 Task: Create a due date automation trigger when advanced on, 2 working days after a card is due add dates due in more than 1 working days at 11:00 AM.
Action: Mouse moved to (1114, 344)
Screenshot: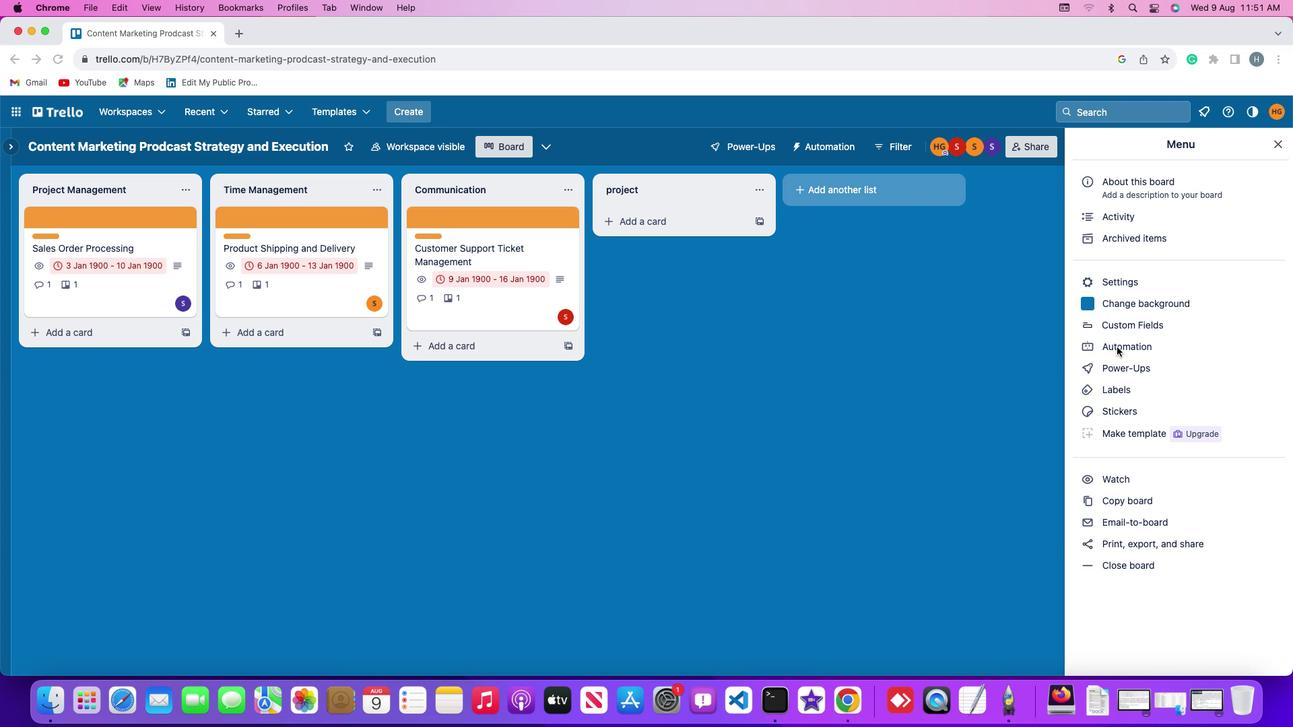 
Action: Mouse pressed left at (1114, 344)
Screenshot: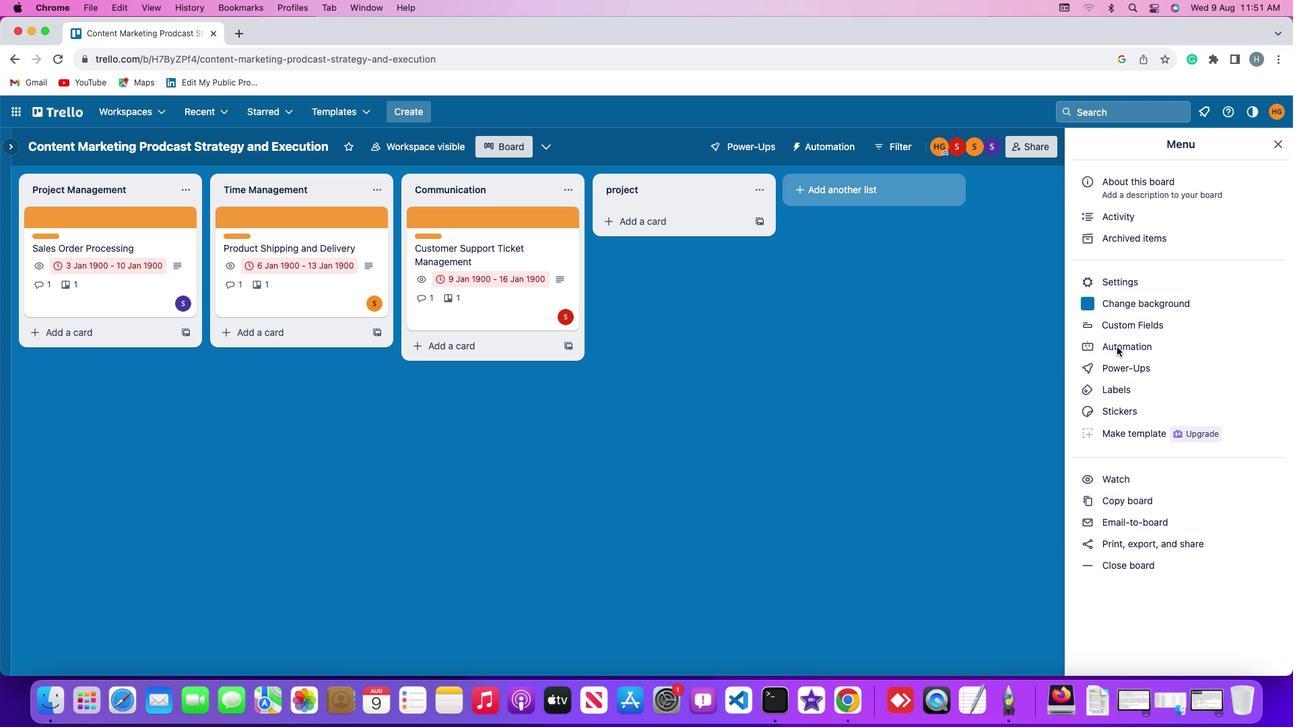 
Action: Mouse moved to (1114, 343)
Screenshot: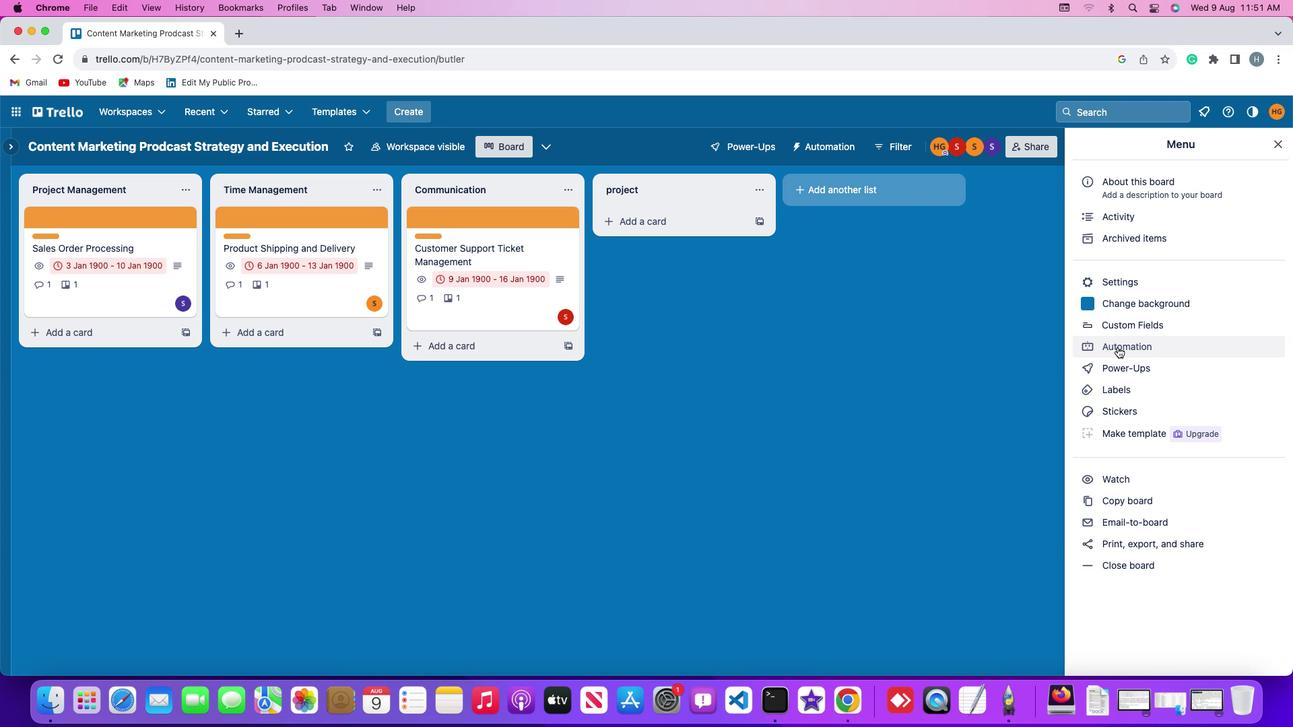 
Action: Mouse pressed left at (1114, 343)
Screenshot: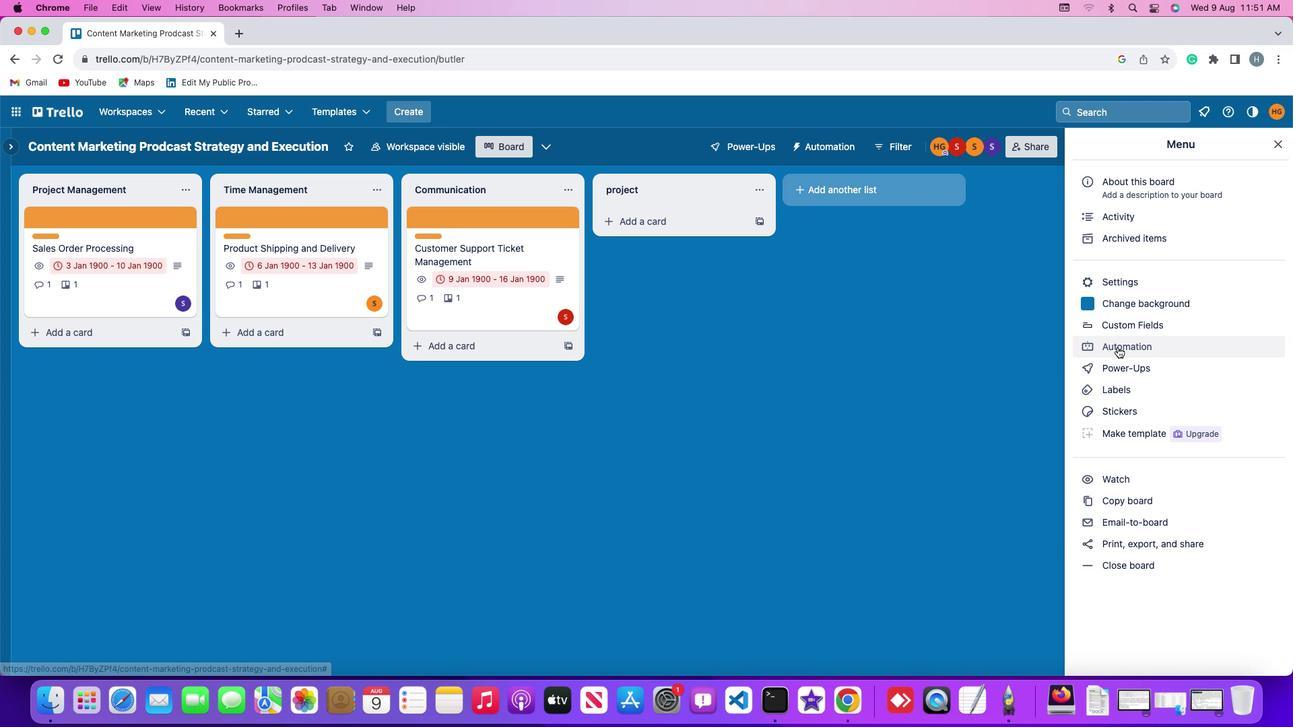 
Action: Mouse moved to (79, 316)
Screenshot: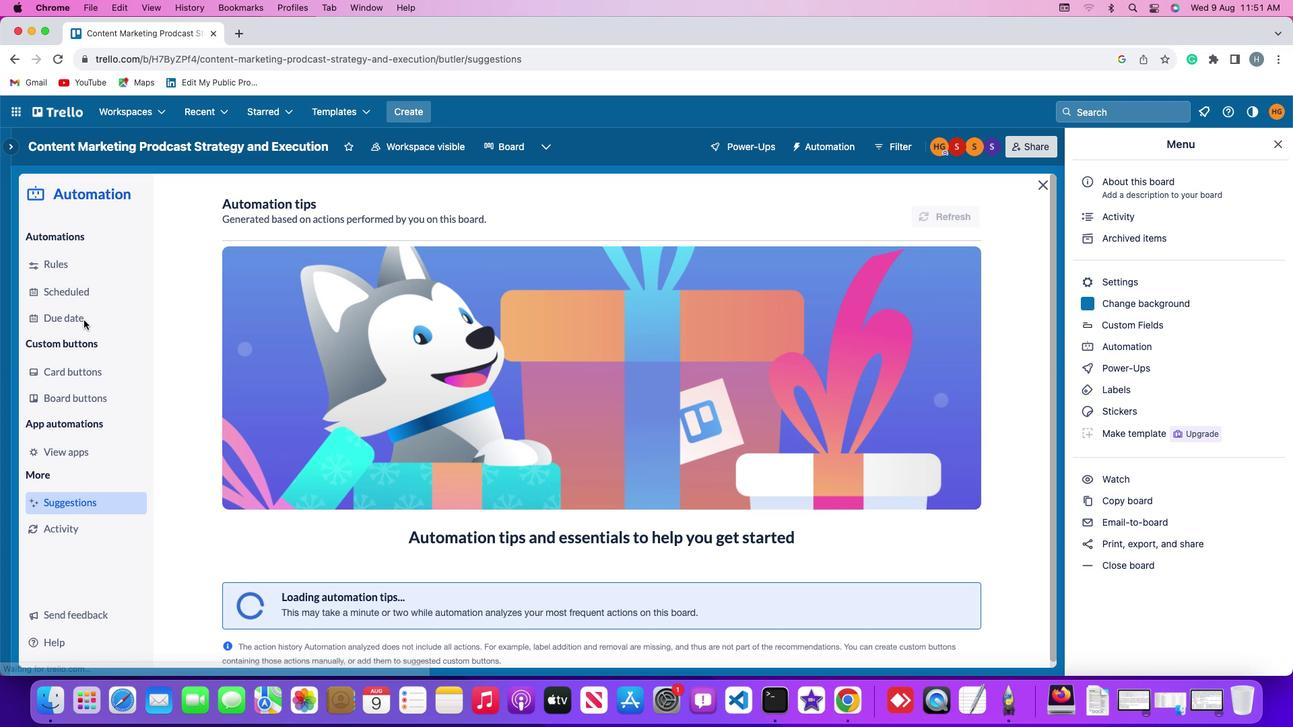 
Action: Mouse pressed left at (79, 316)
Screenshot: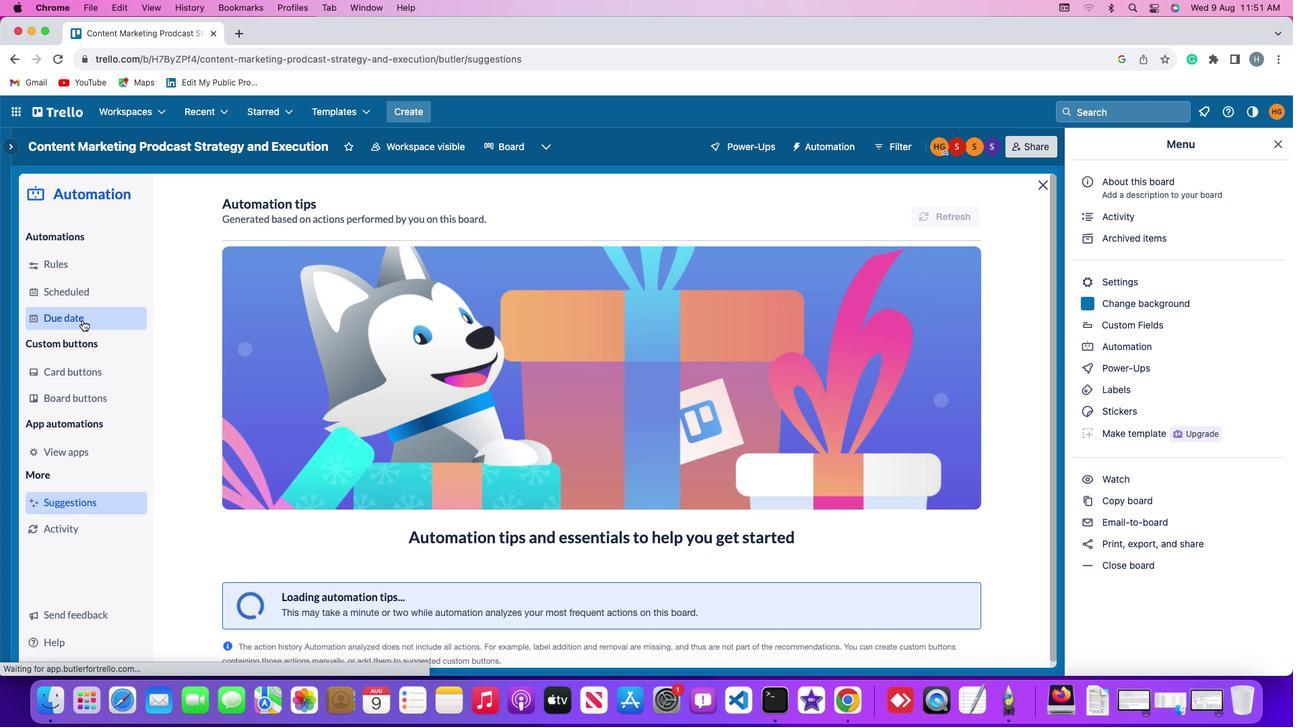 
Action: Mouse moved to (881, 206)
Screenshot: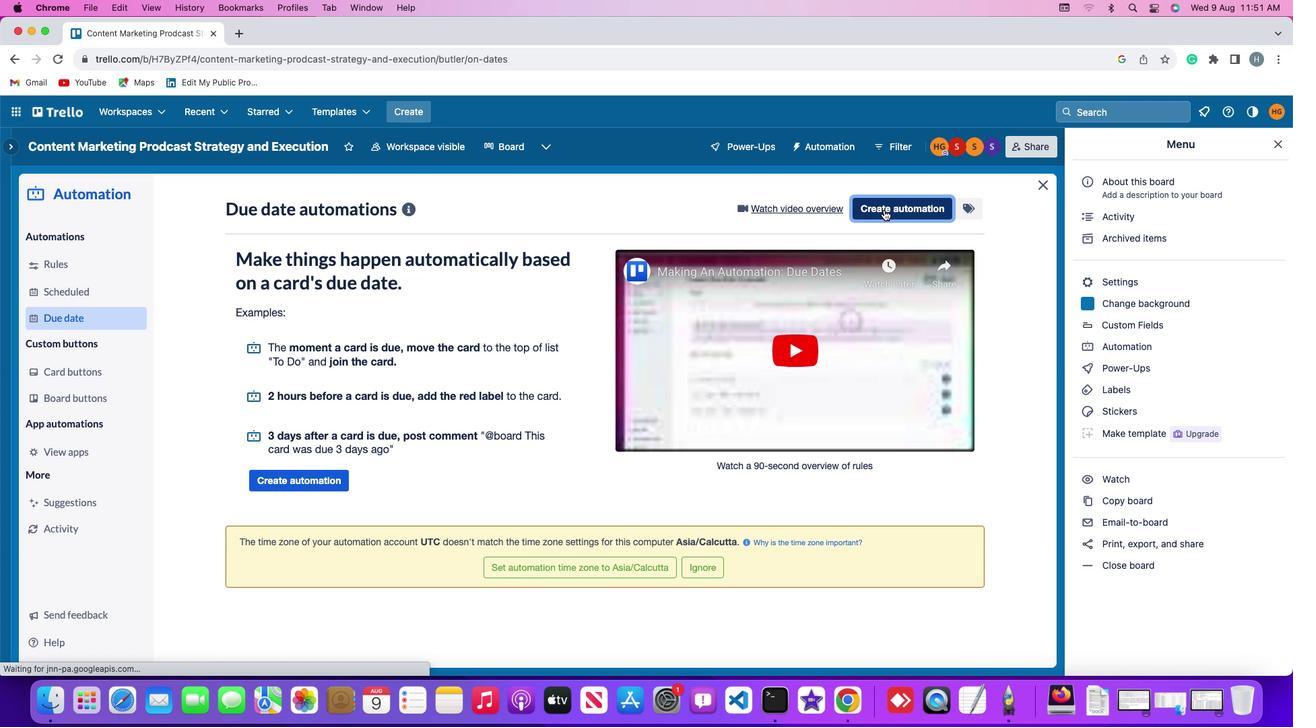 
Action: Mouse pressed left at (881, 206)
Screenshot: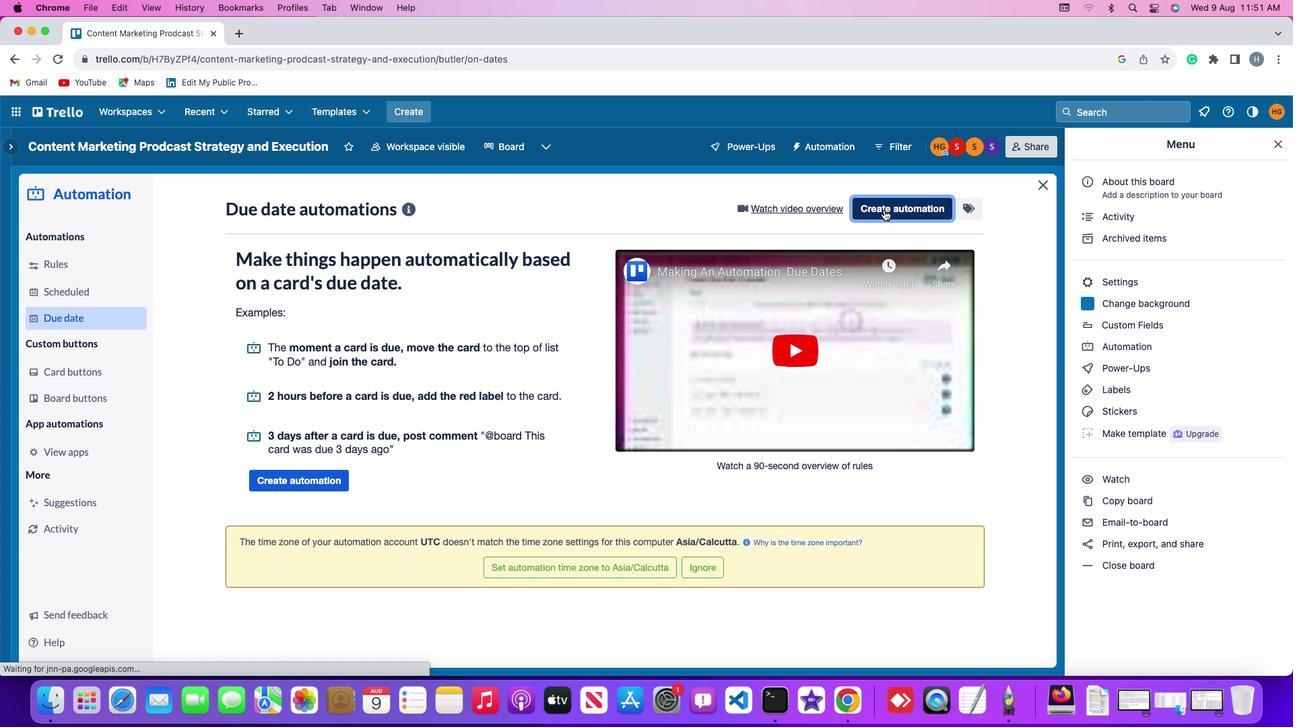 
Action: Mouse moved to (303, 333)
Screenshot: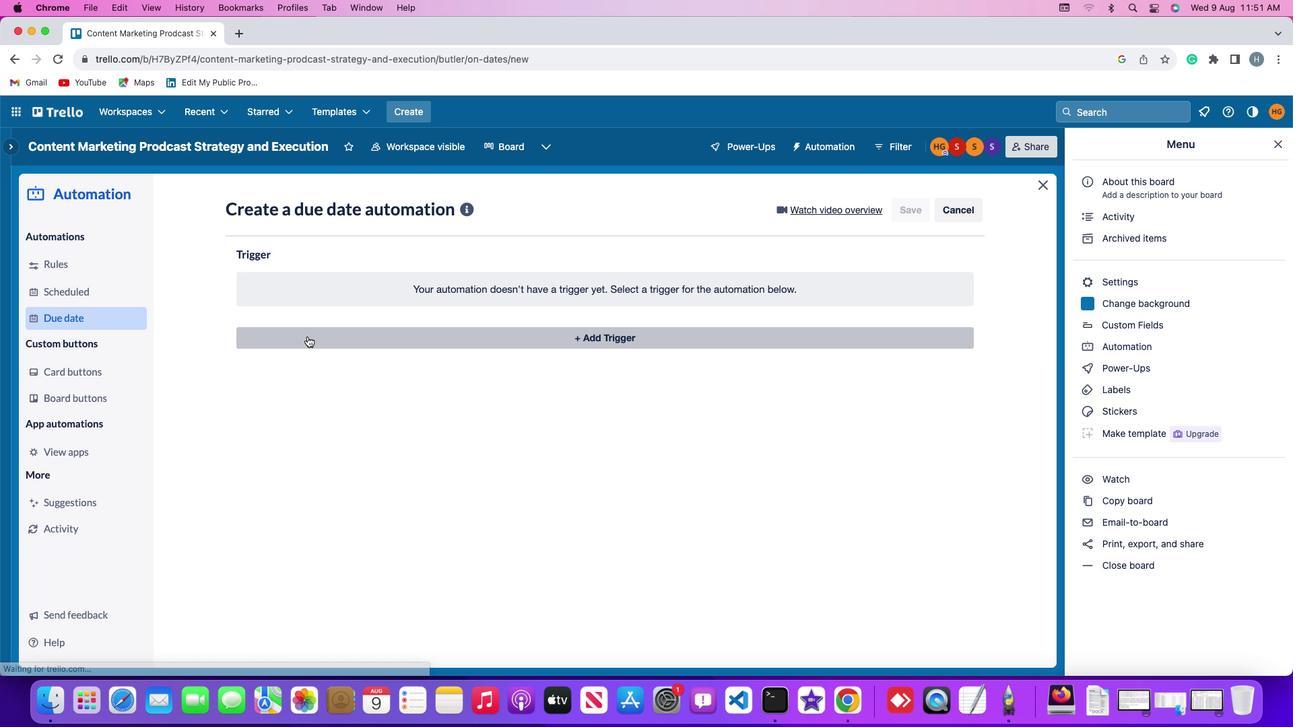 
Action: Mouse pressed left at (303, 333)
Screenshot: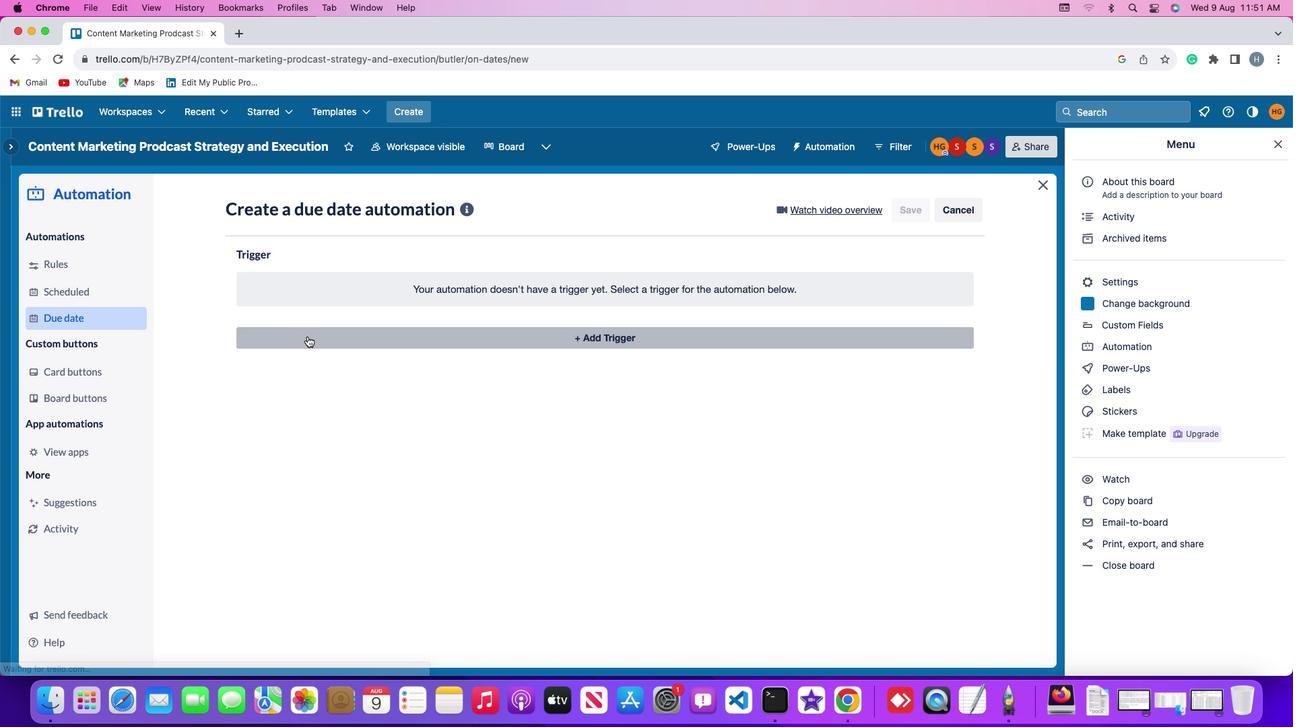 
Action: Mouse moved to (262, 530)
Screenshot: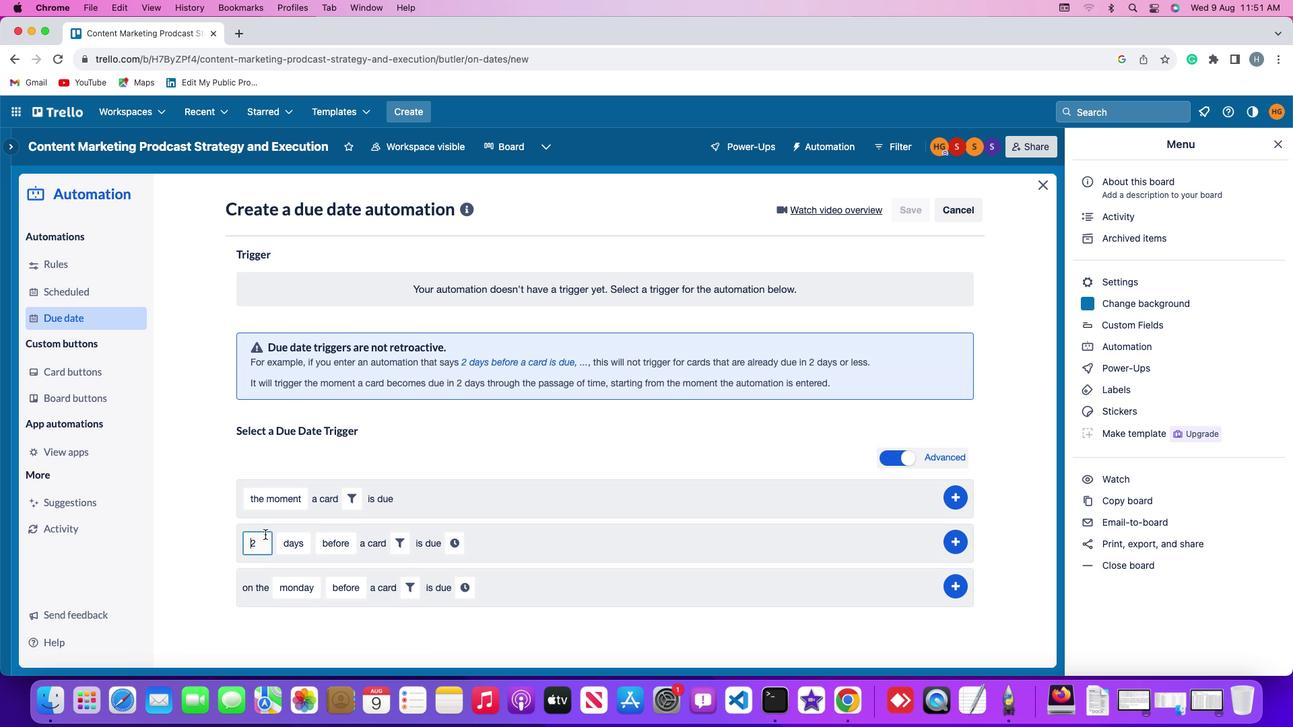 
Action: Mouse pressed left at (262, 530)
Screenshot: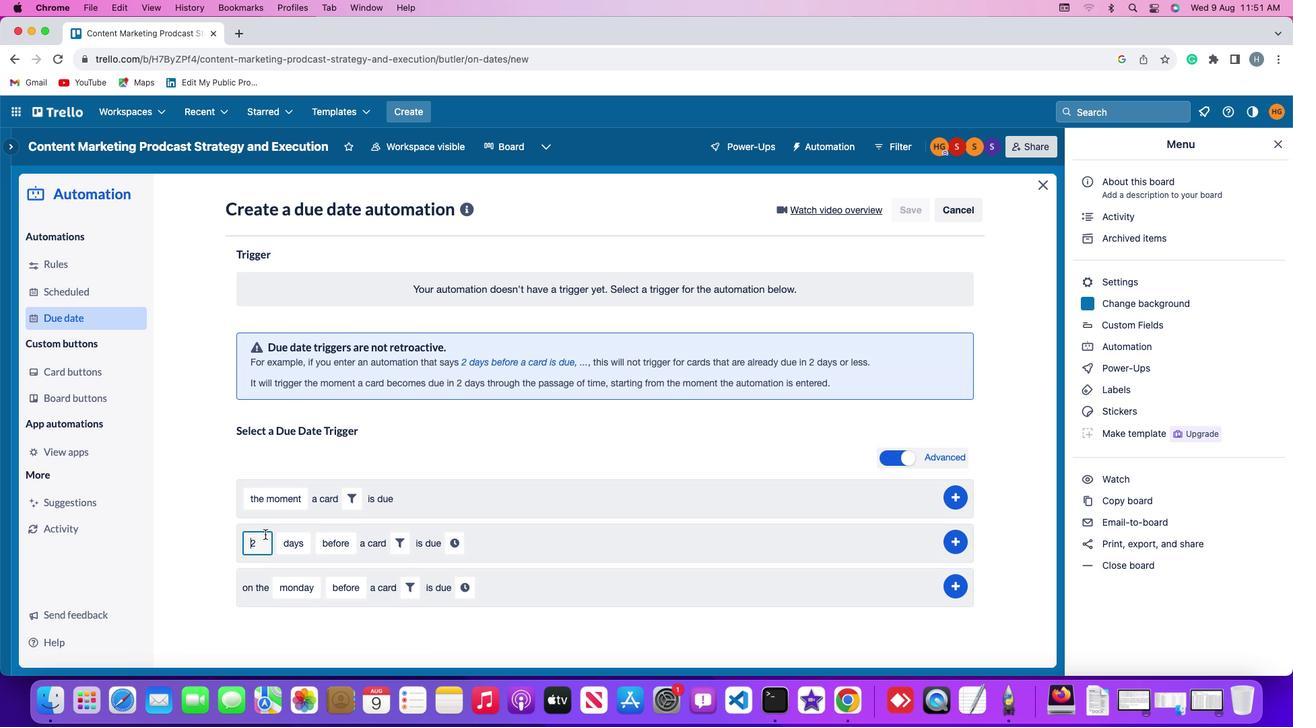 
Action: Key pressed Key.right
Screenshot: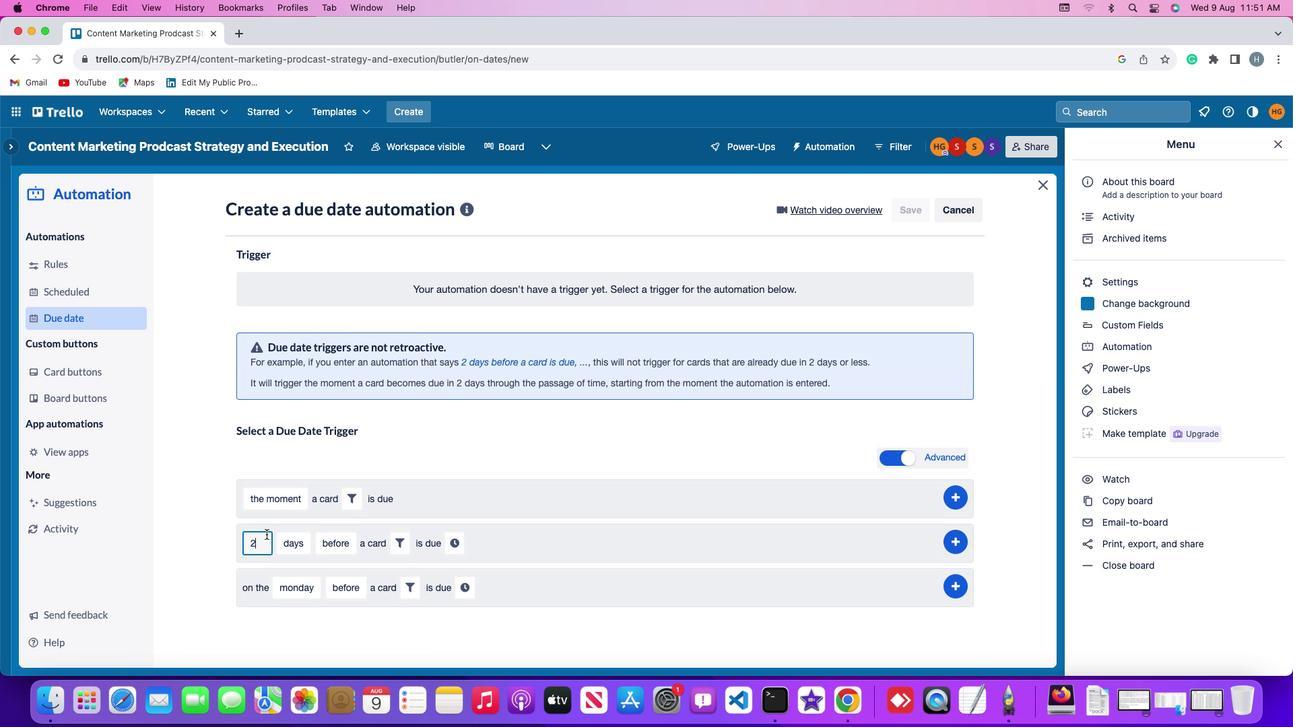 
Action: Mouse moved to (262, 531)
Screenshot: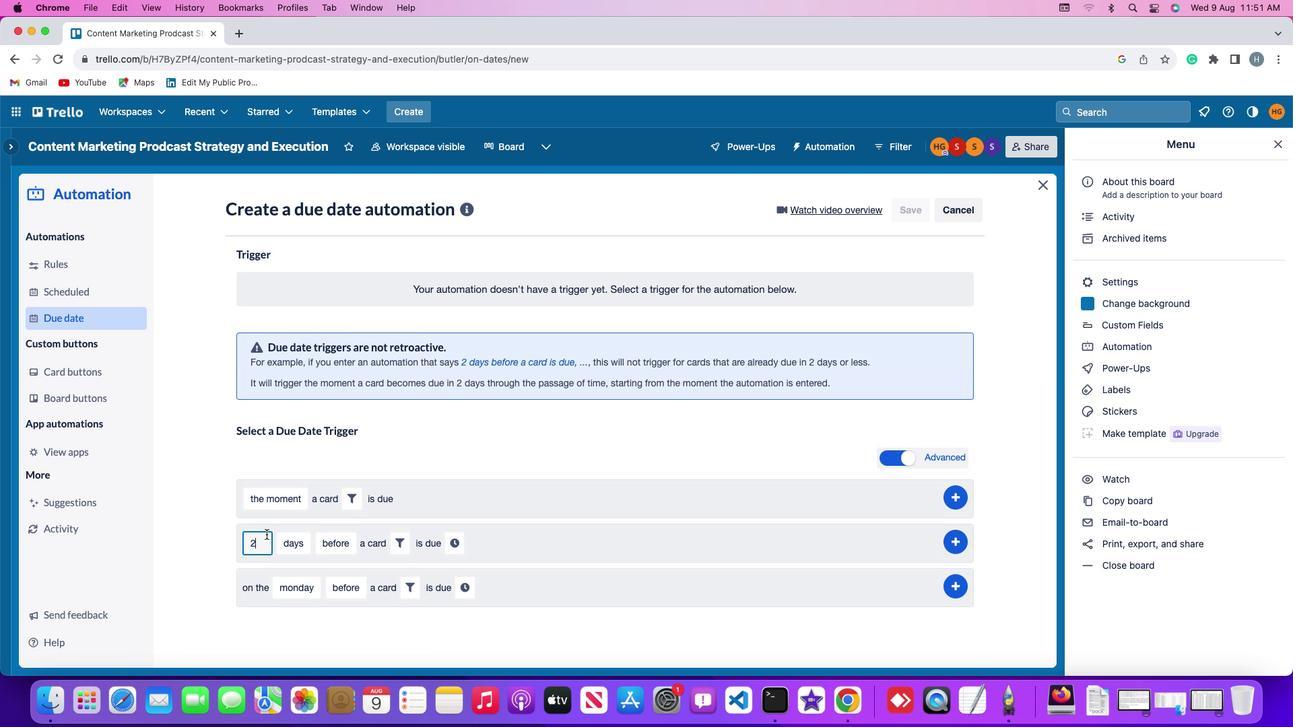 
Action: Key pressed Key.backspace'2'
Screenshot: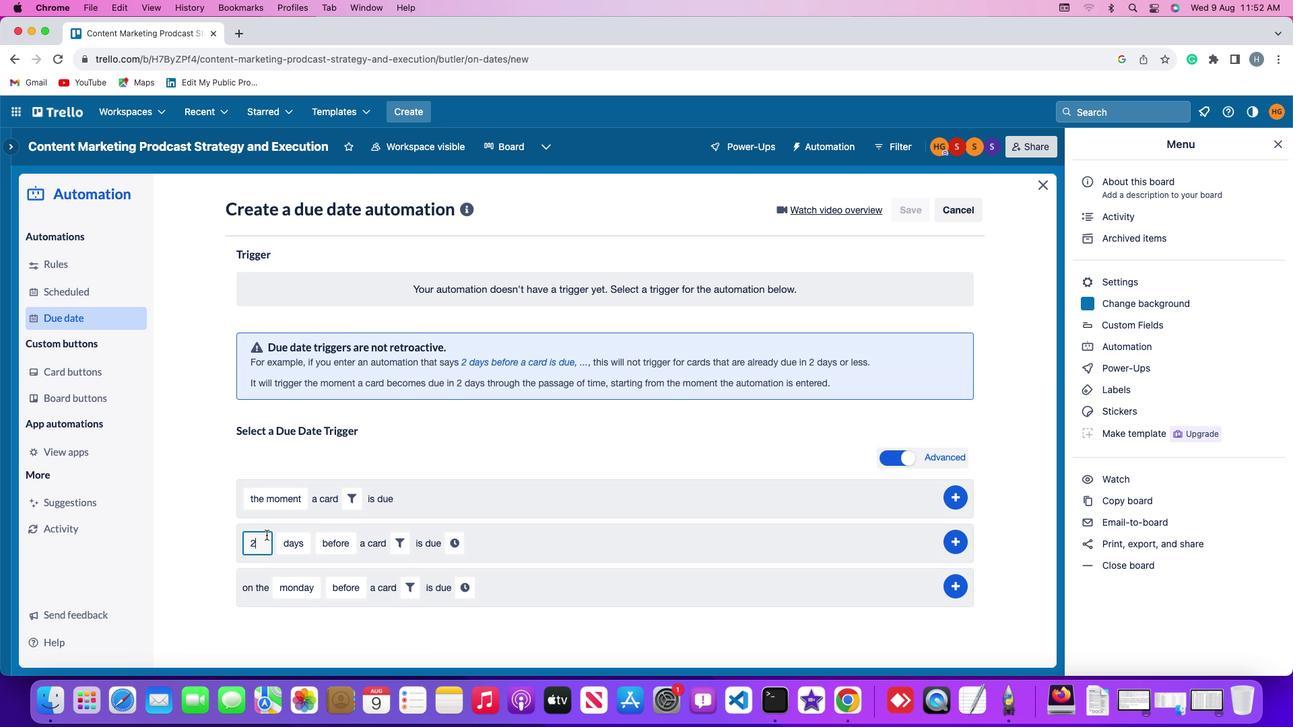 
Action: Mouse moved to (297, 540)
Screenshot: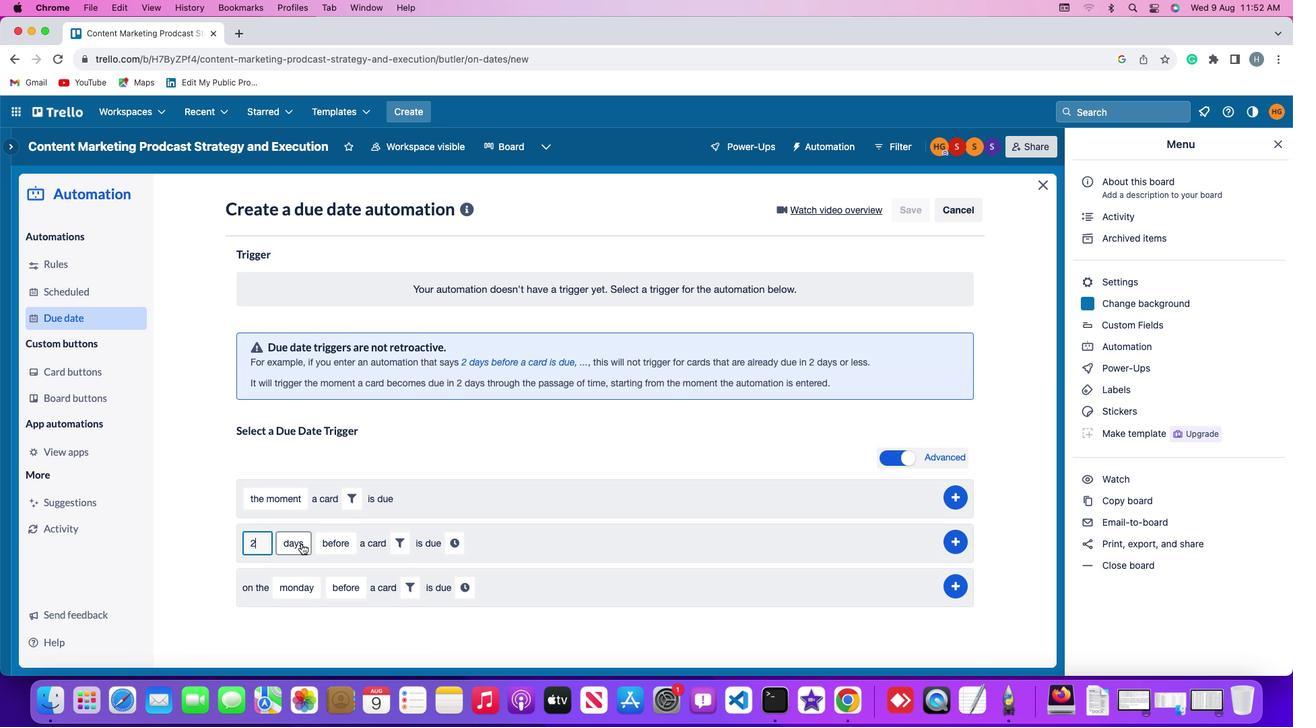 
Action: Mouse pressed left at (297, 540)
Screenshot: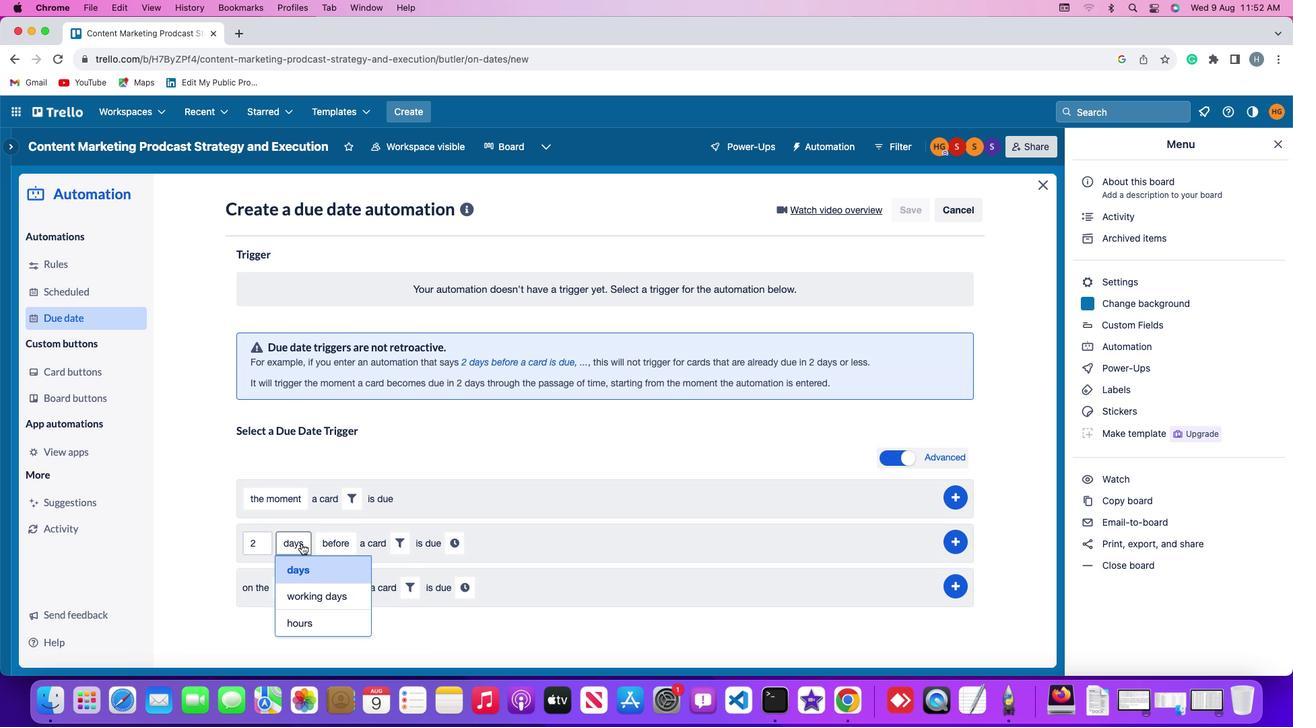 
Action: Mouse moved to (303, 593)
Screenshot: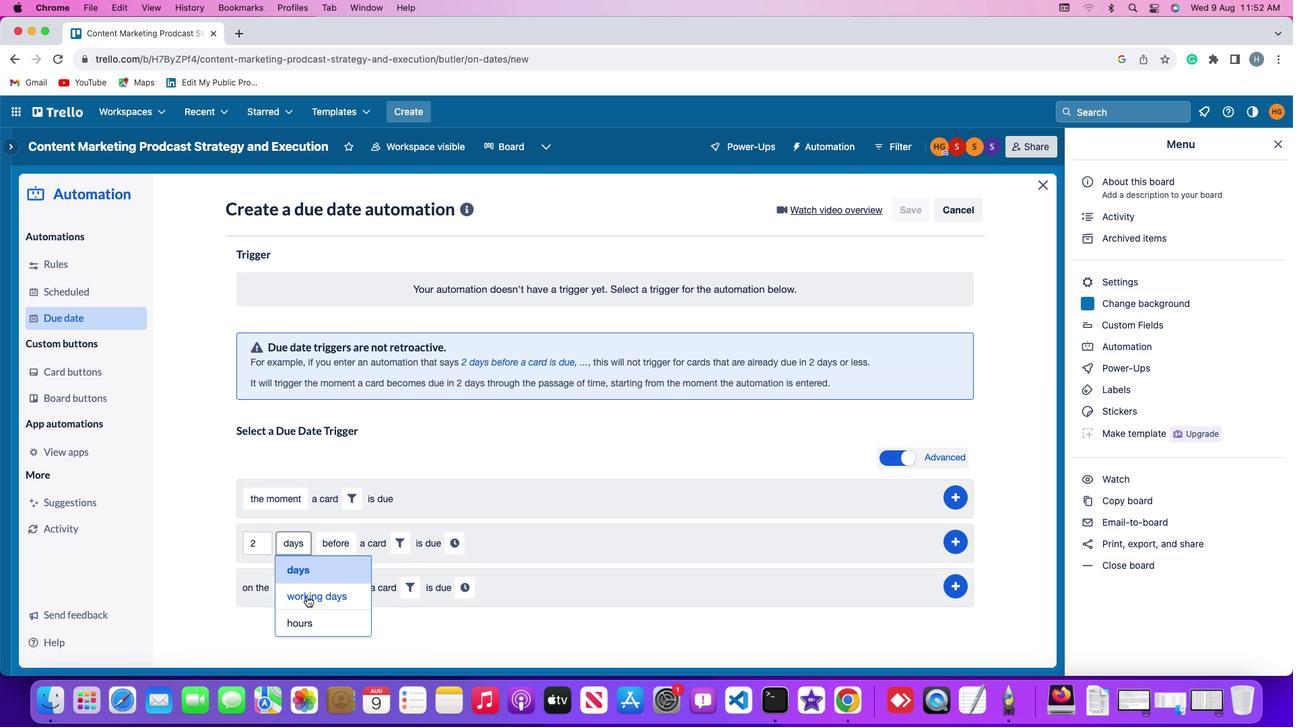
Action: Mouse pressed left at (303, 593)
Screenshot: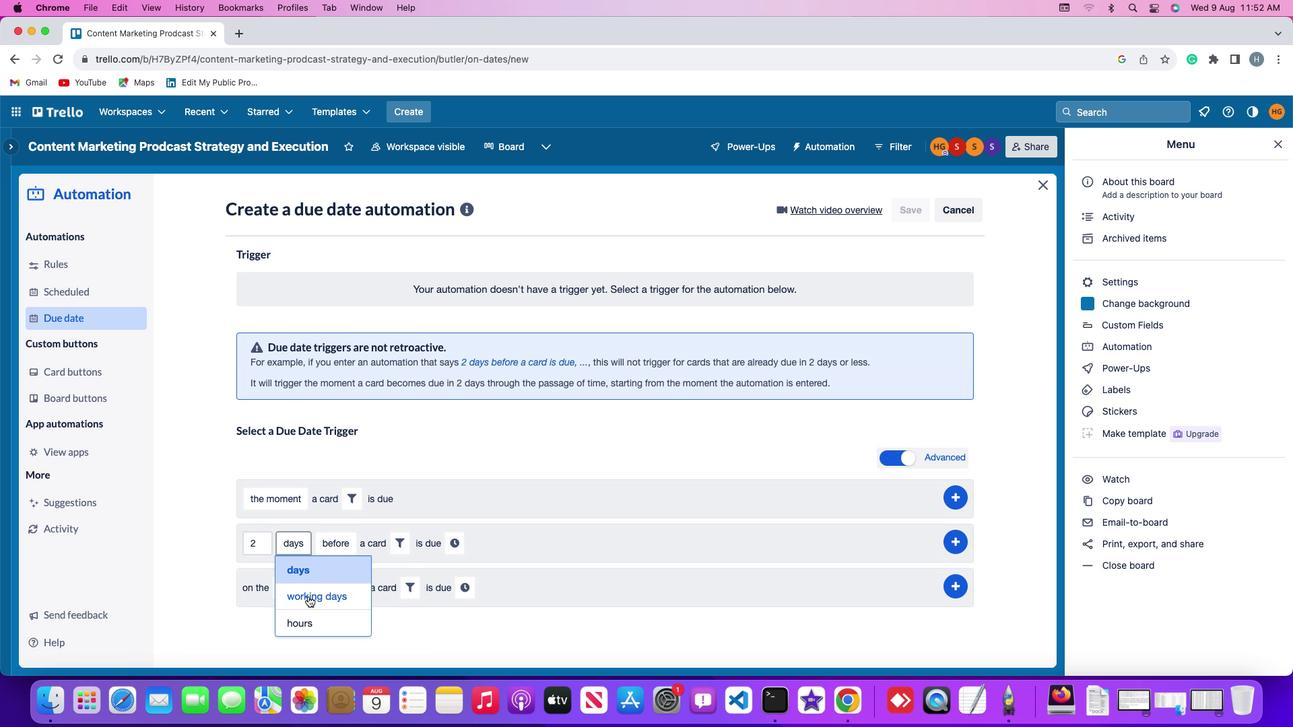 
Action: Mouse moved to (370, 539)
Screenshot: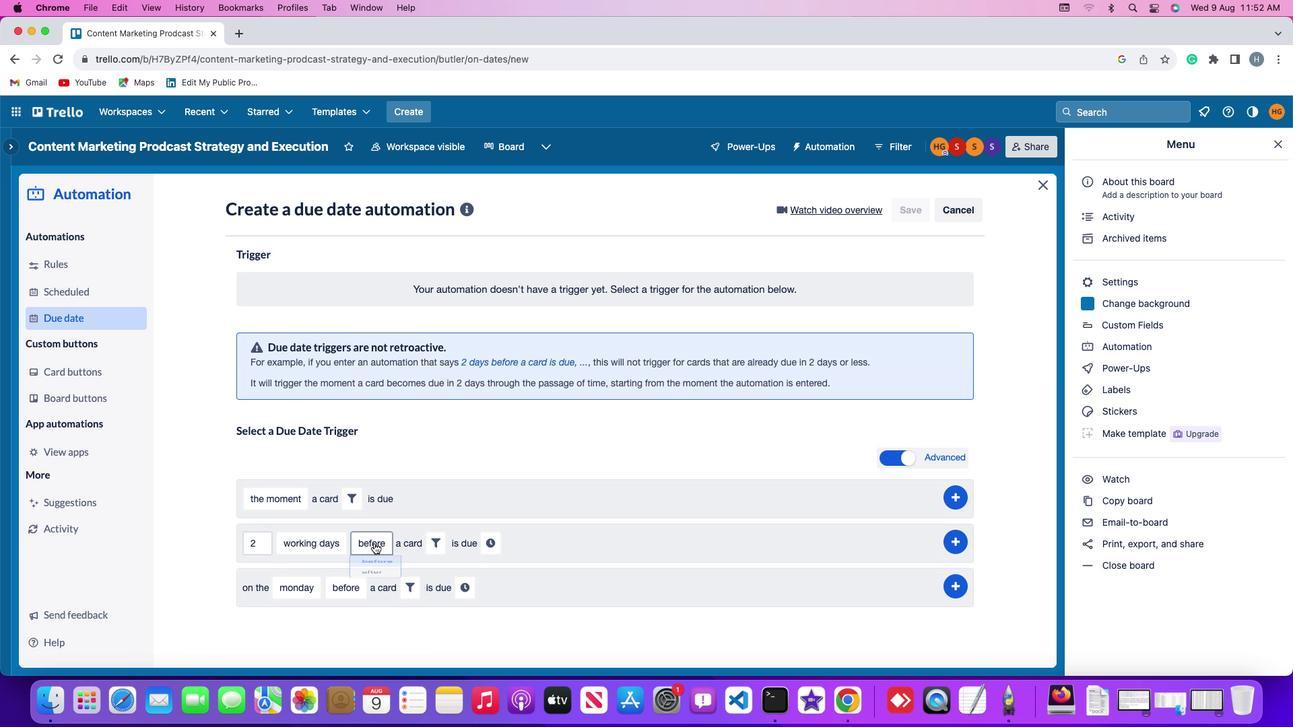 
Action: Mouse pressed left at (370, 539)
Screenshot: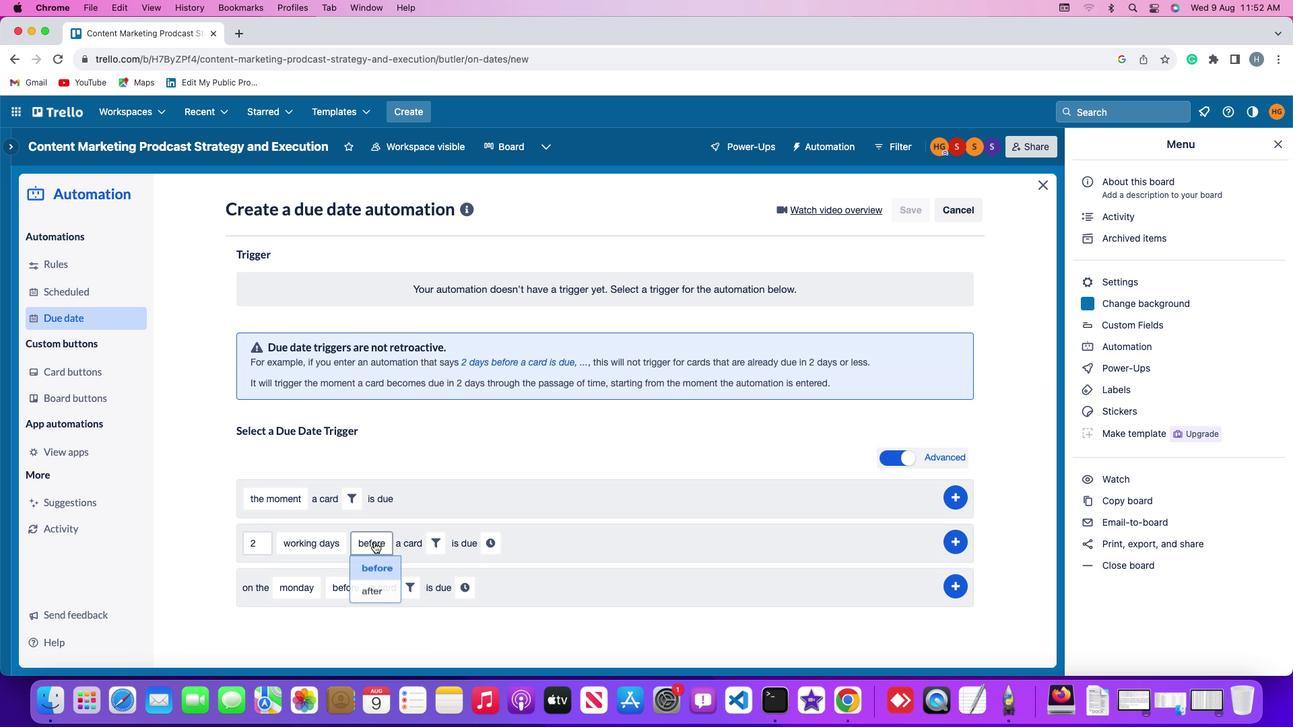 
Action: Mouse moved to (369, 593)
Screenshot: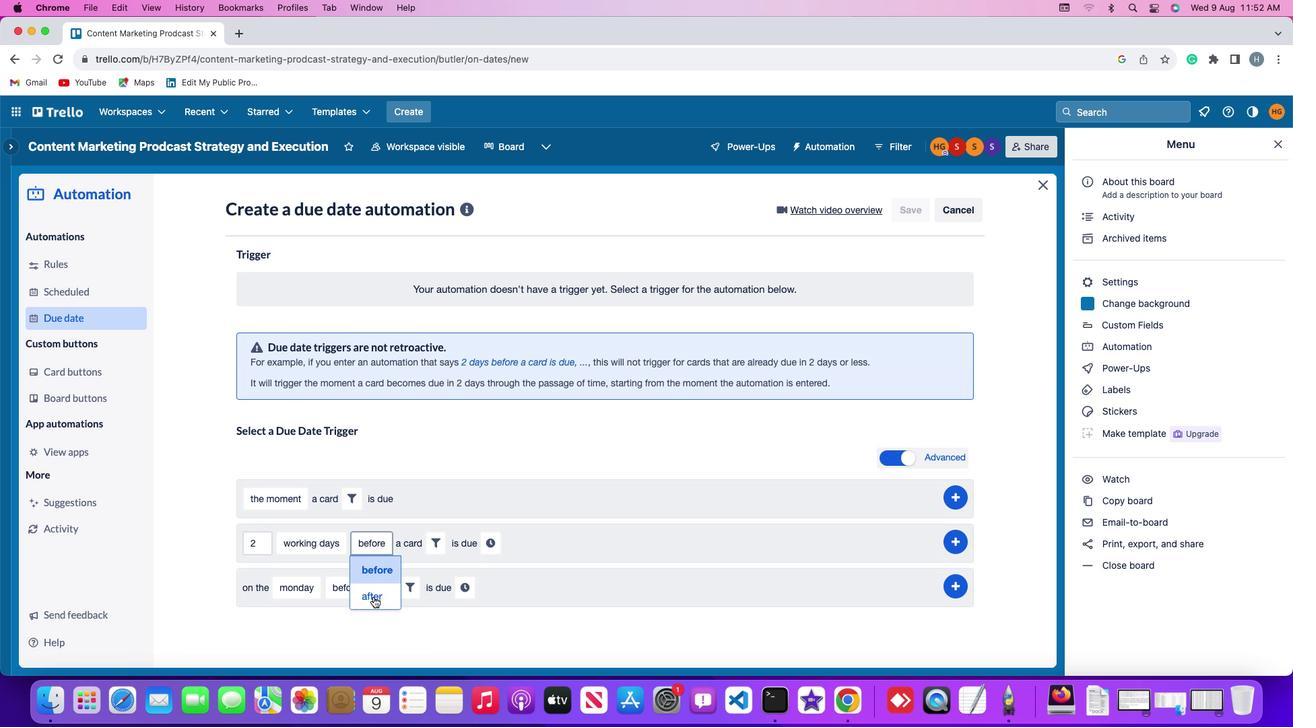 
Action: Mouse pressed left at (369, 593)
Screenshot: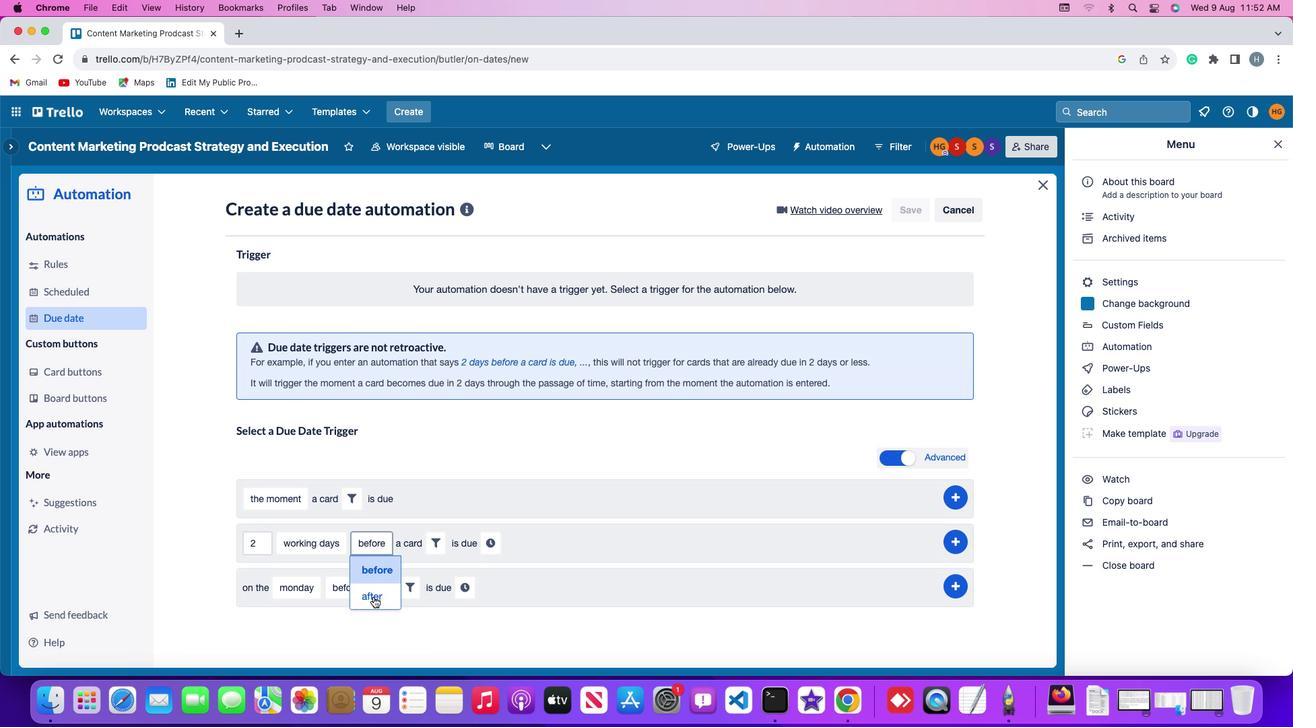 
Action: Mouse moved to (424, 540)
Screenshot: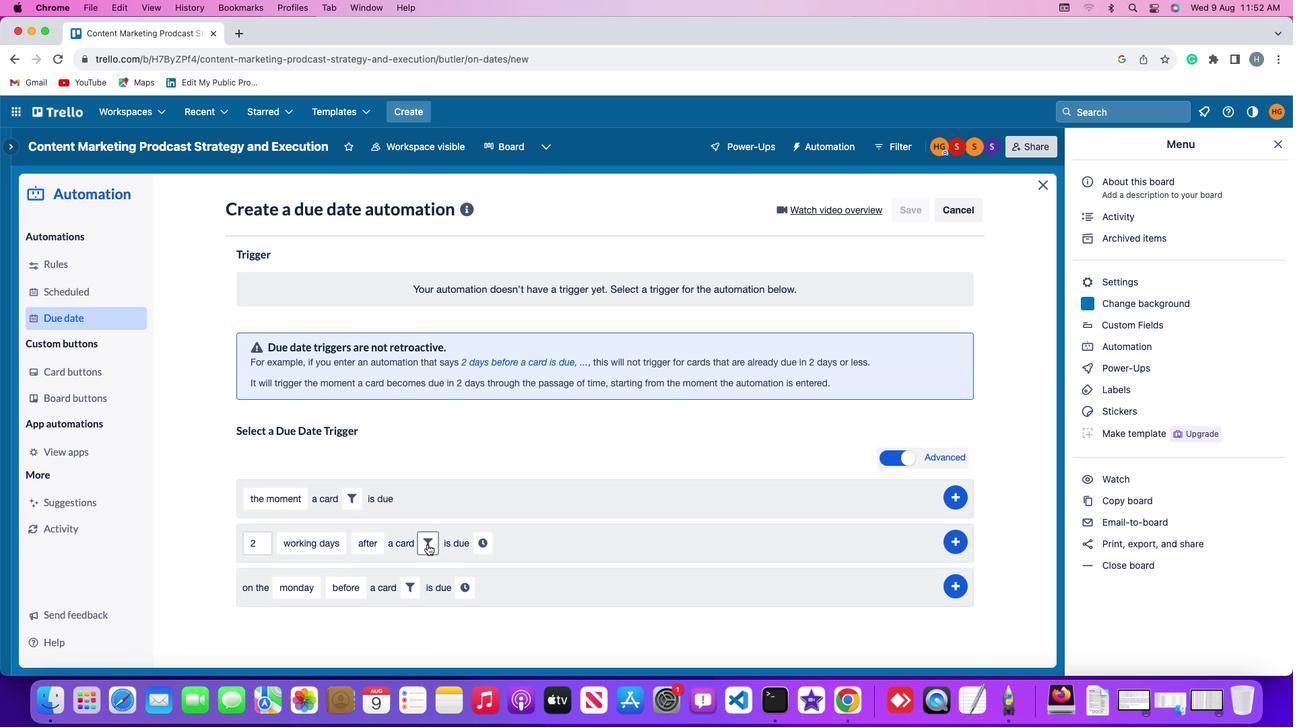 
Action: Mouse pressed left at (424, 540)
Screenshot: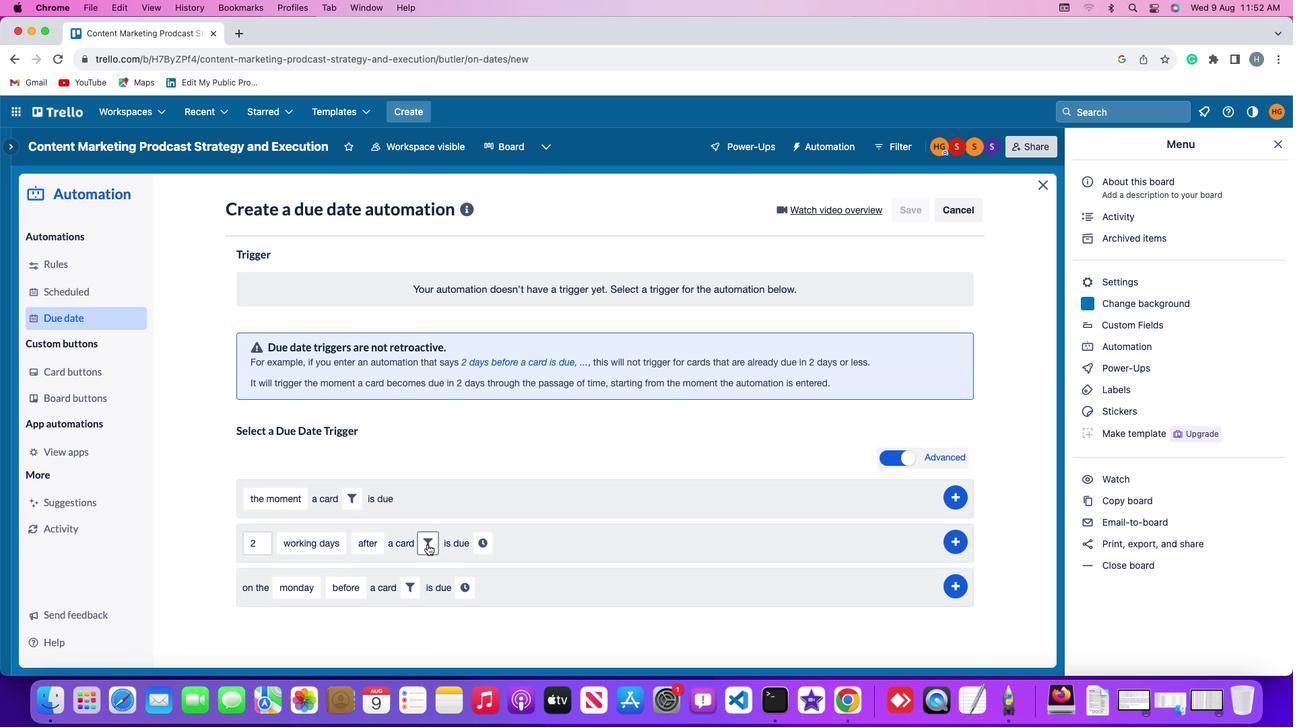 
Action: Mouse moved to (491, 580)
Screenshot: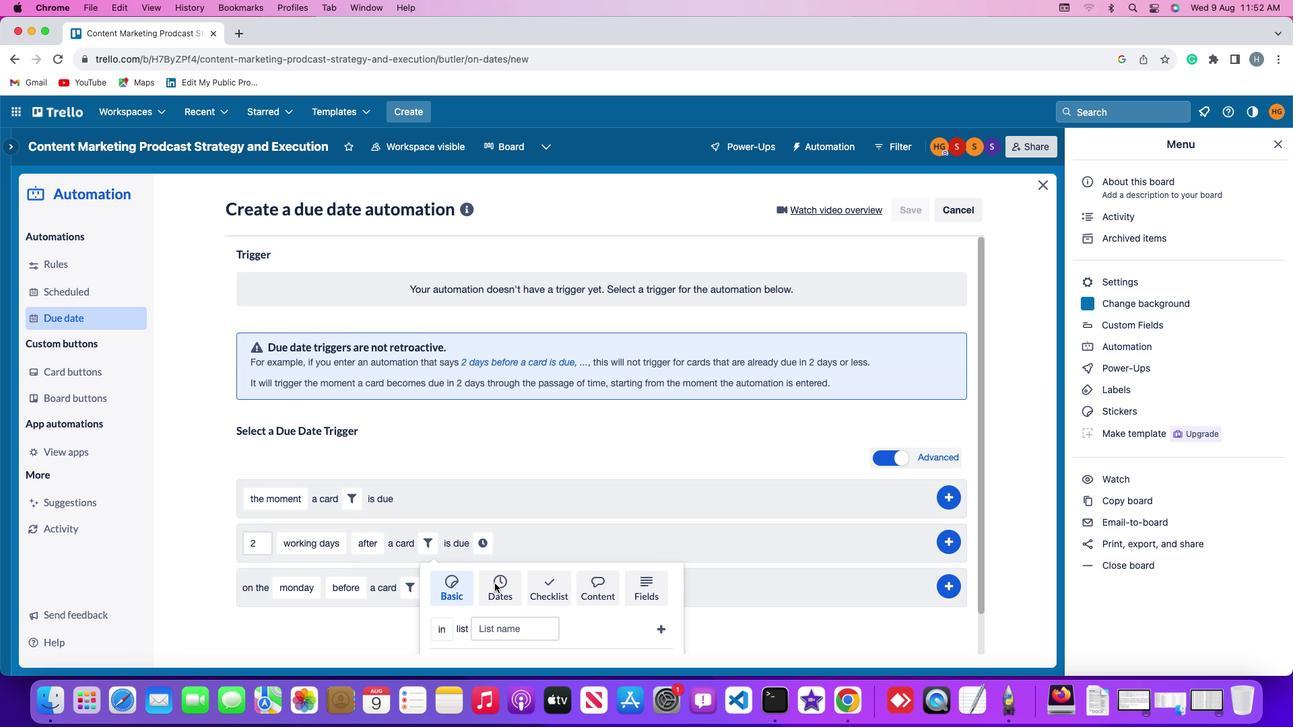 
Action: Mouse pressed left at (491, 580)
Screenshot: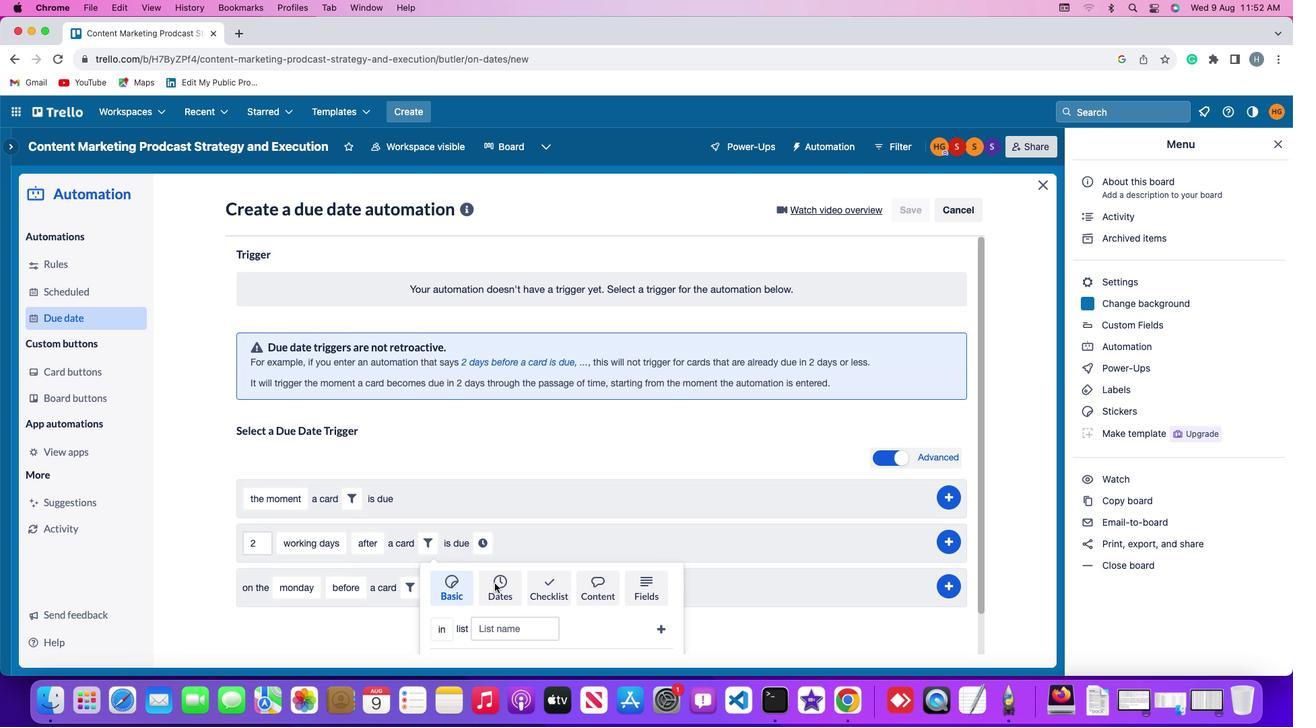 
Action: Mouse moved to (362, 621)
Screenshot: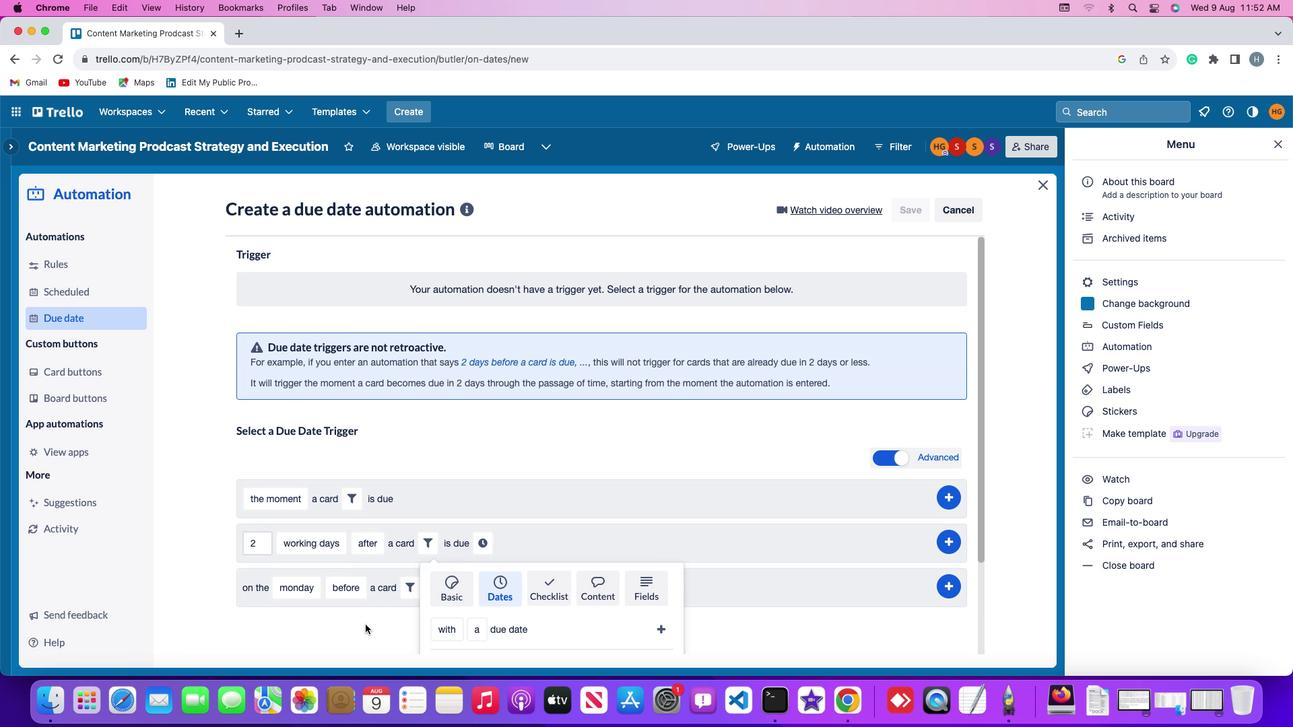 
Action: Mouse scrolled (362, 621) with delta (-2, -3)
Screenshot: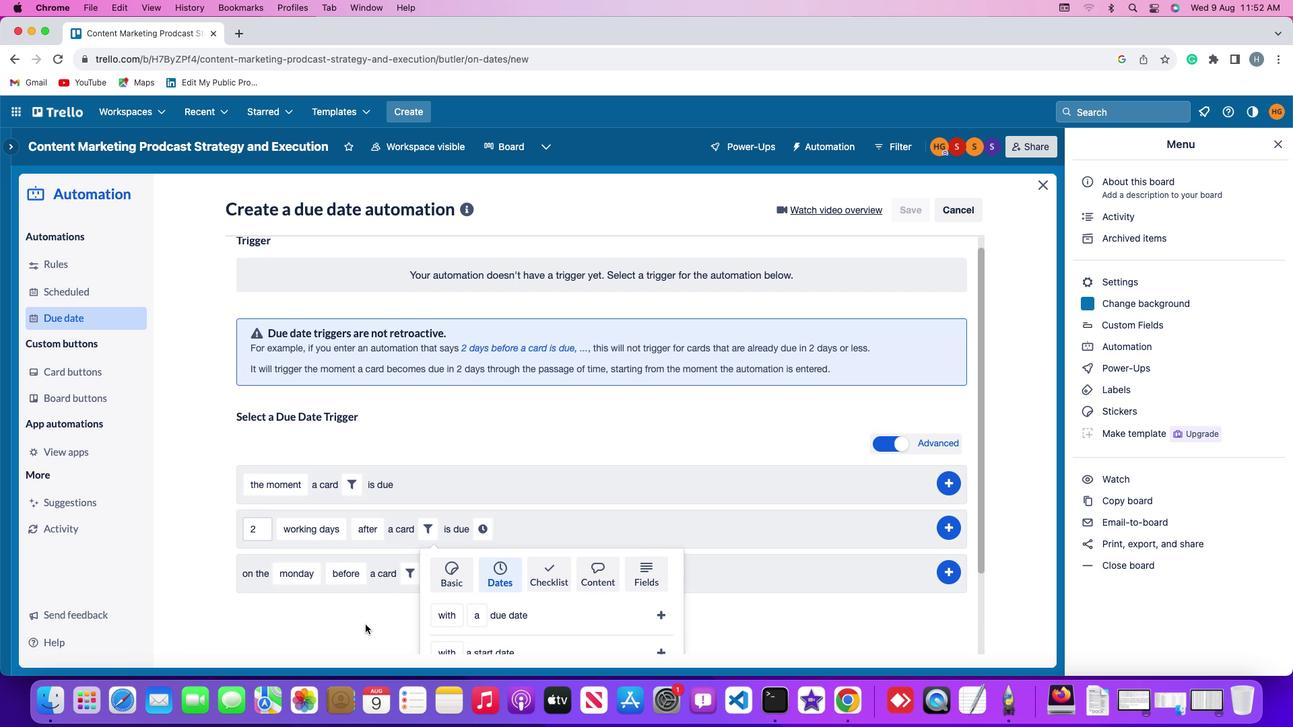 
Action: Mouse scrolled (362, 621) with delta (-2, -3)
Screenshot: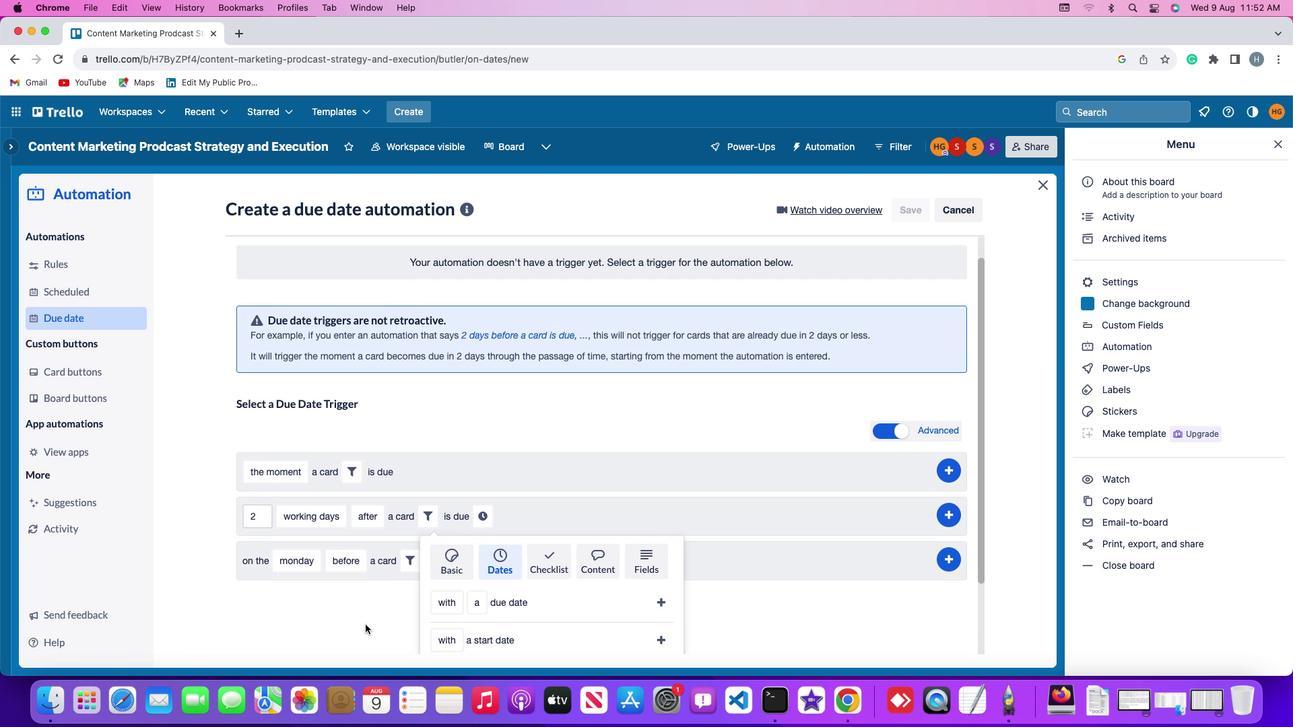 
Action: Mouse scrolled (362, 621) with delta (-2, -5)
Screenshot: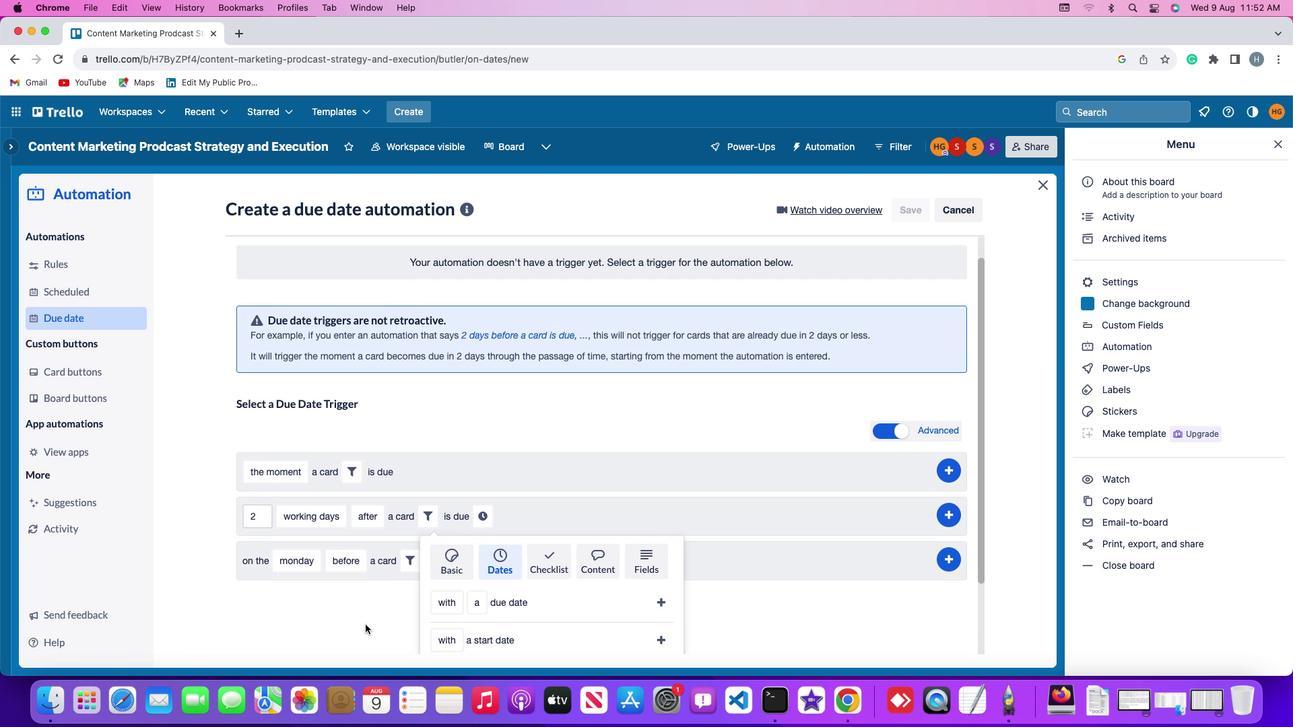 
Action: Mouse scrolled (362, 621) with delta (-2, -6)
Screenshot: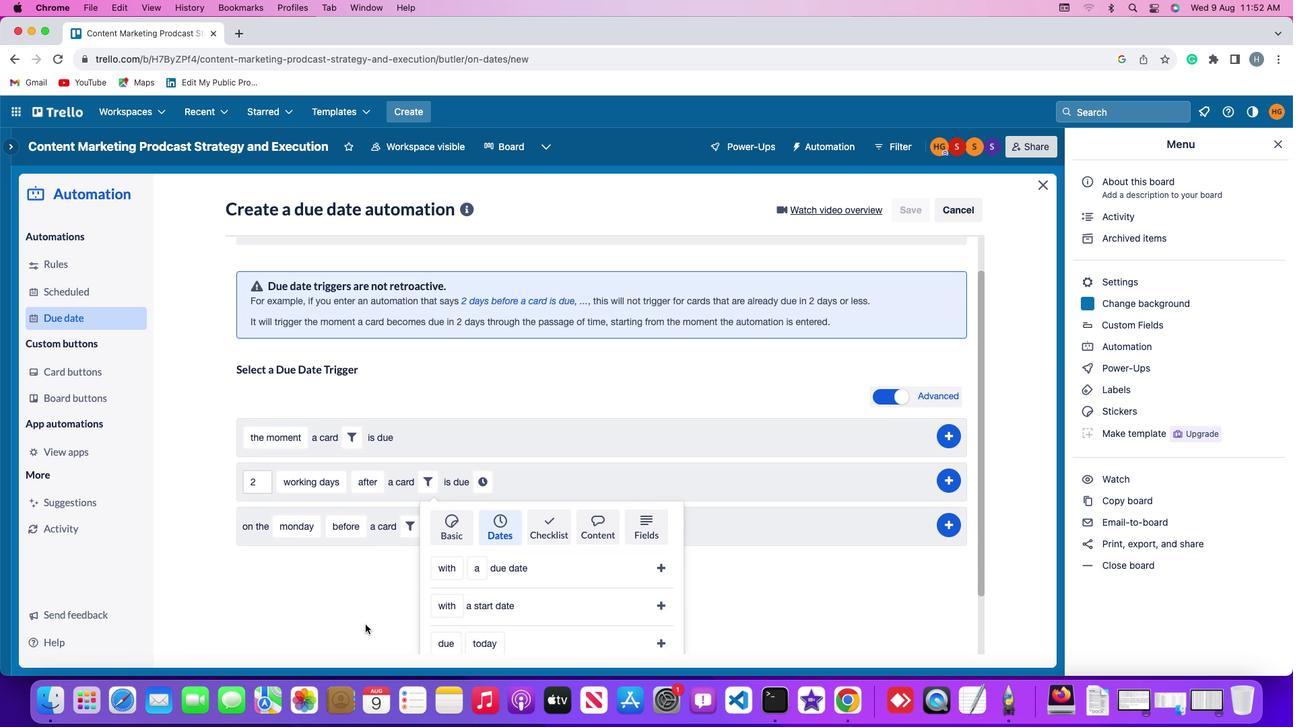 
Action: Mouse scrolled (362, 621) with delta (-2, -6)
Screenshot: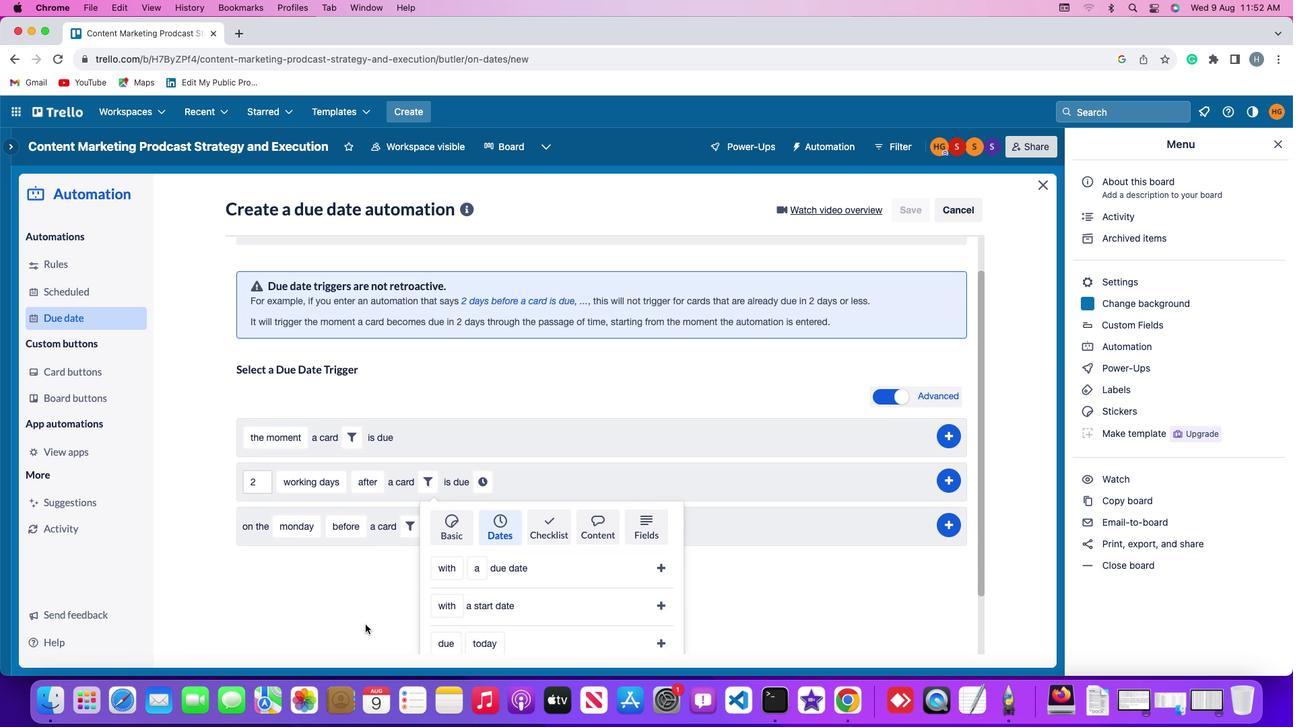 
Action: Mouse scrolled (362, 621) with delta (-2, -6)
Screenshot: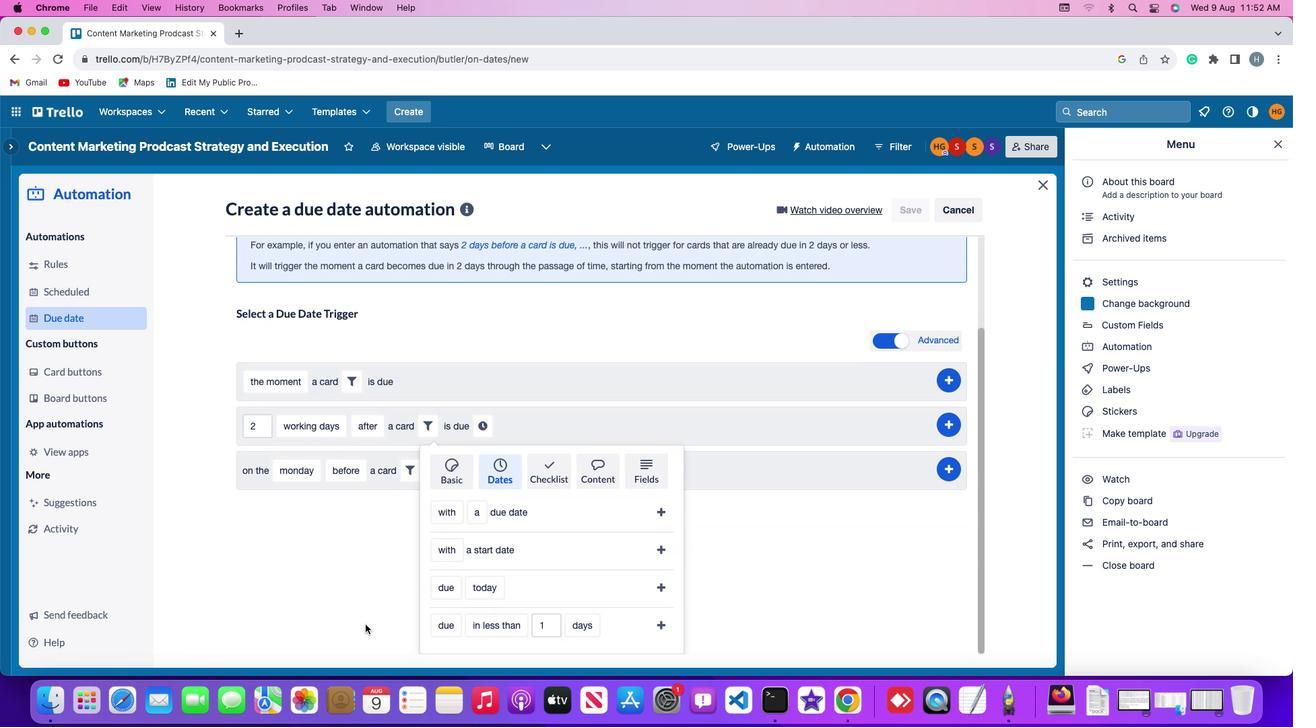 
Action: Mouse scrolled (362, 621) with delta (-2, -3)
Screenshot: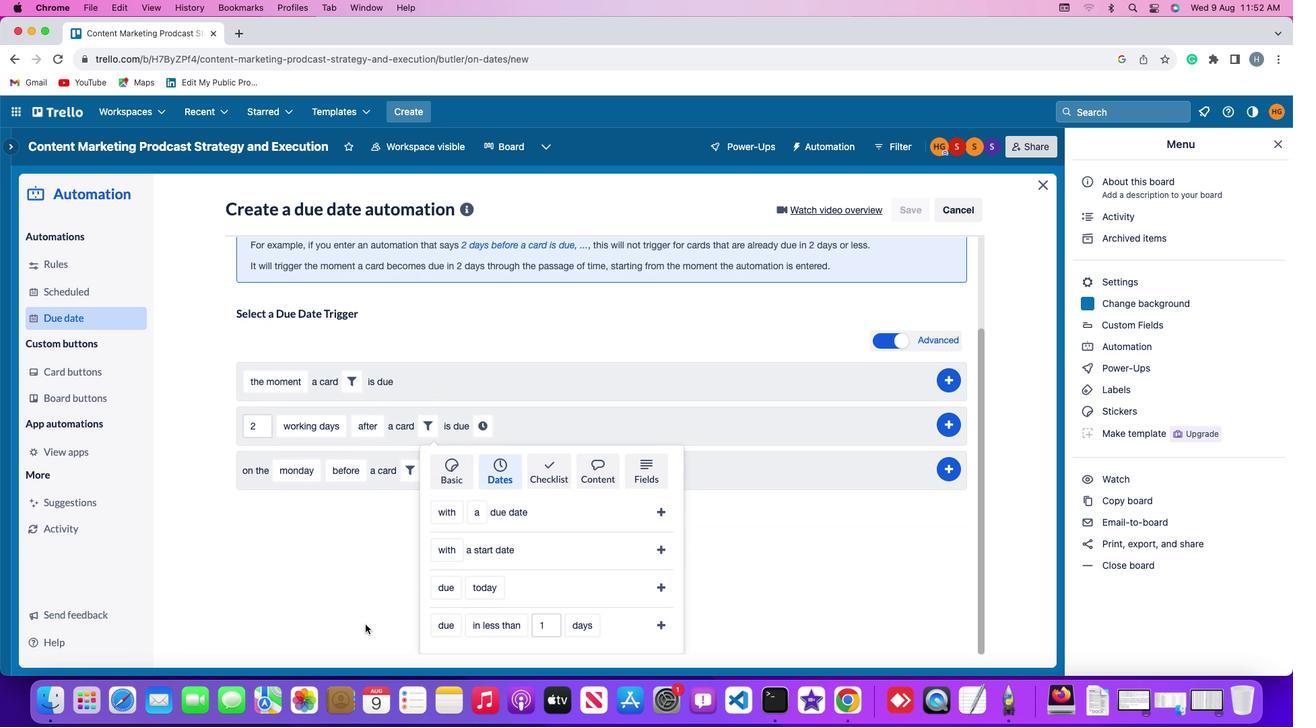 
Action: Mouse scrolled (362, 621) with delta (-2, -3)
Screenshot: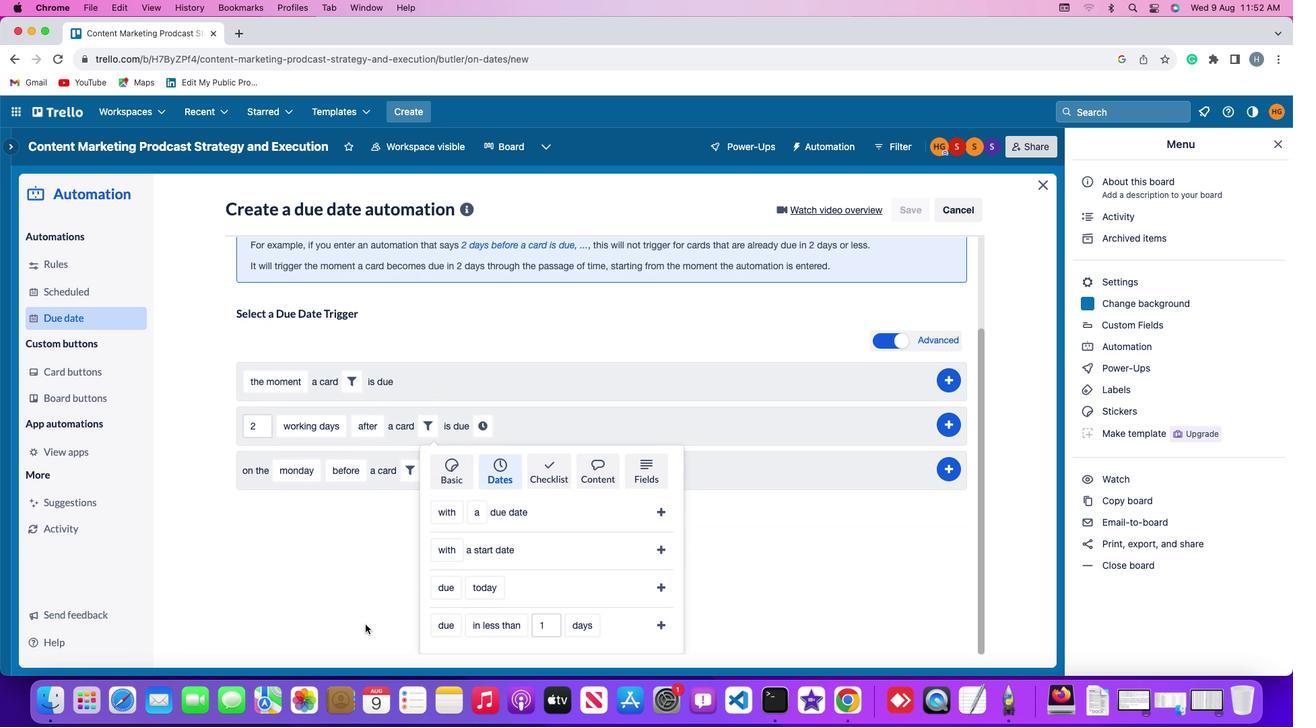 
Action: Mouse scrolled (362, 621) with delta (-2, -4)
Screenshot: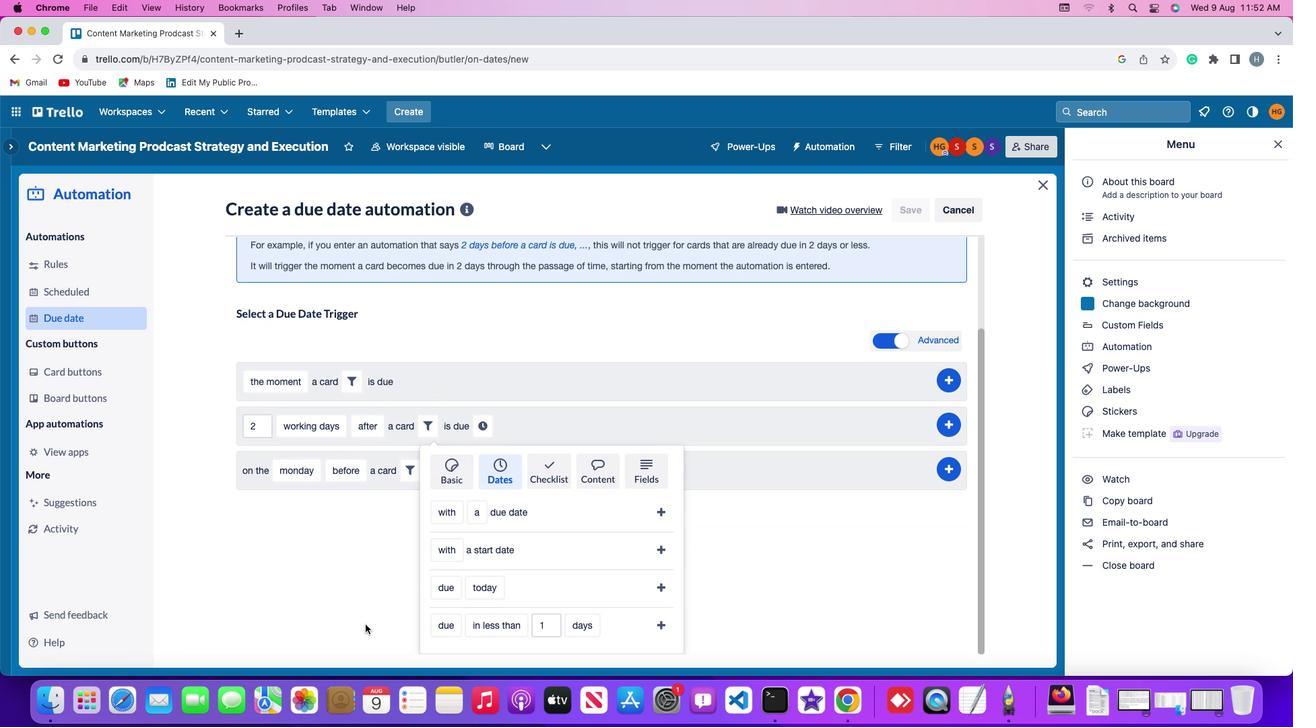 
Action: Mouse scrolled (362, 621) with delta (-2, -6)
Screenshot: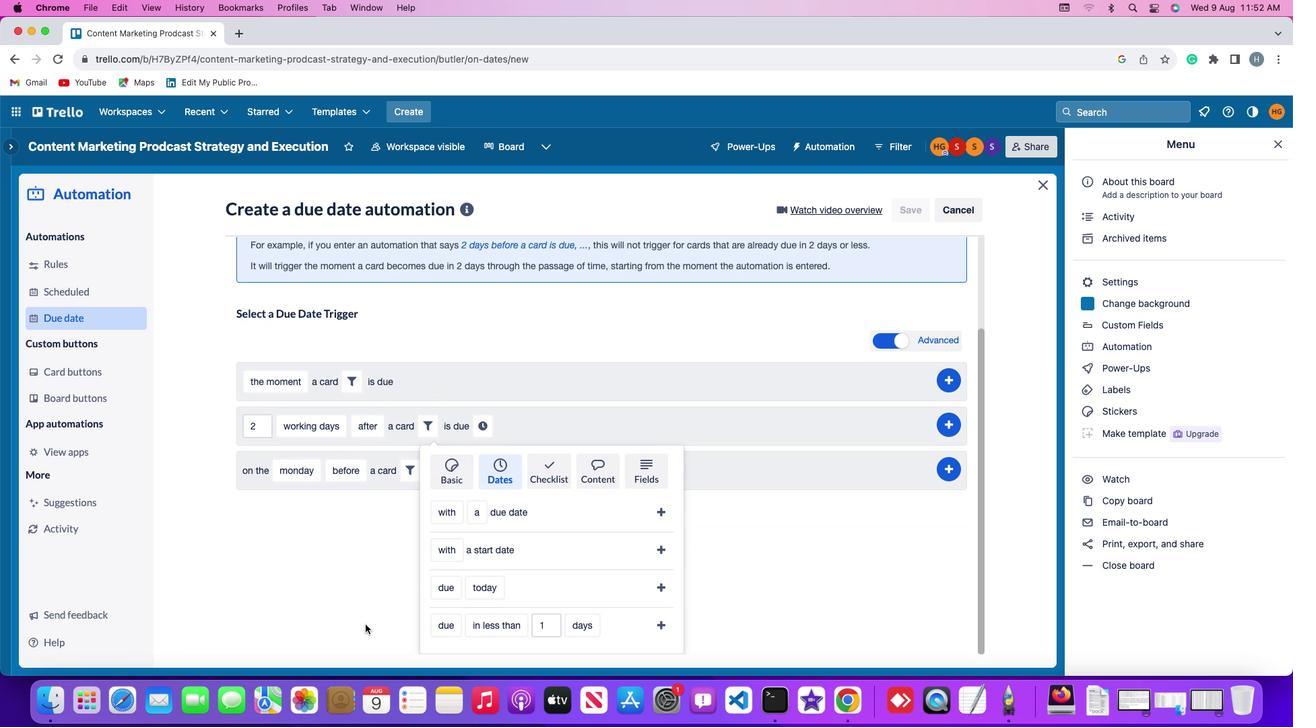 
Action: Mouse moved to (442, 624)
Screenshot: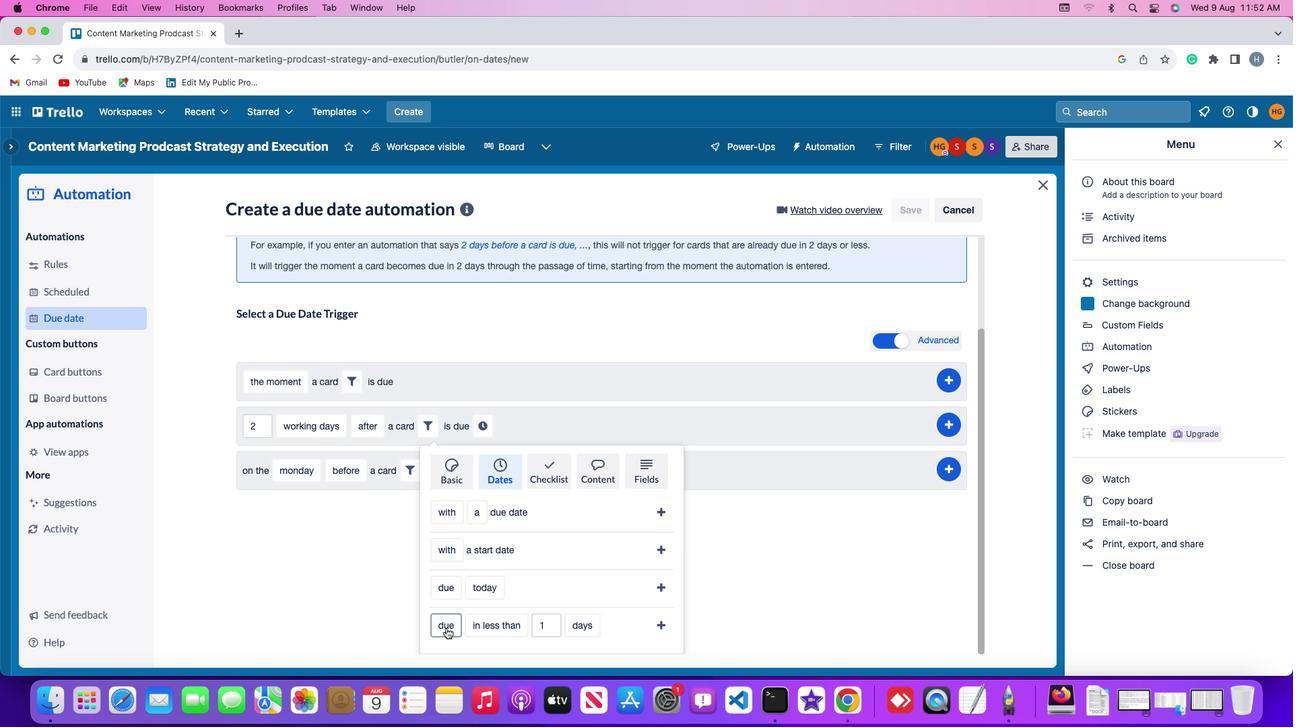 
Action: Mouse pressed left at (442, 624)
Screenshot: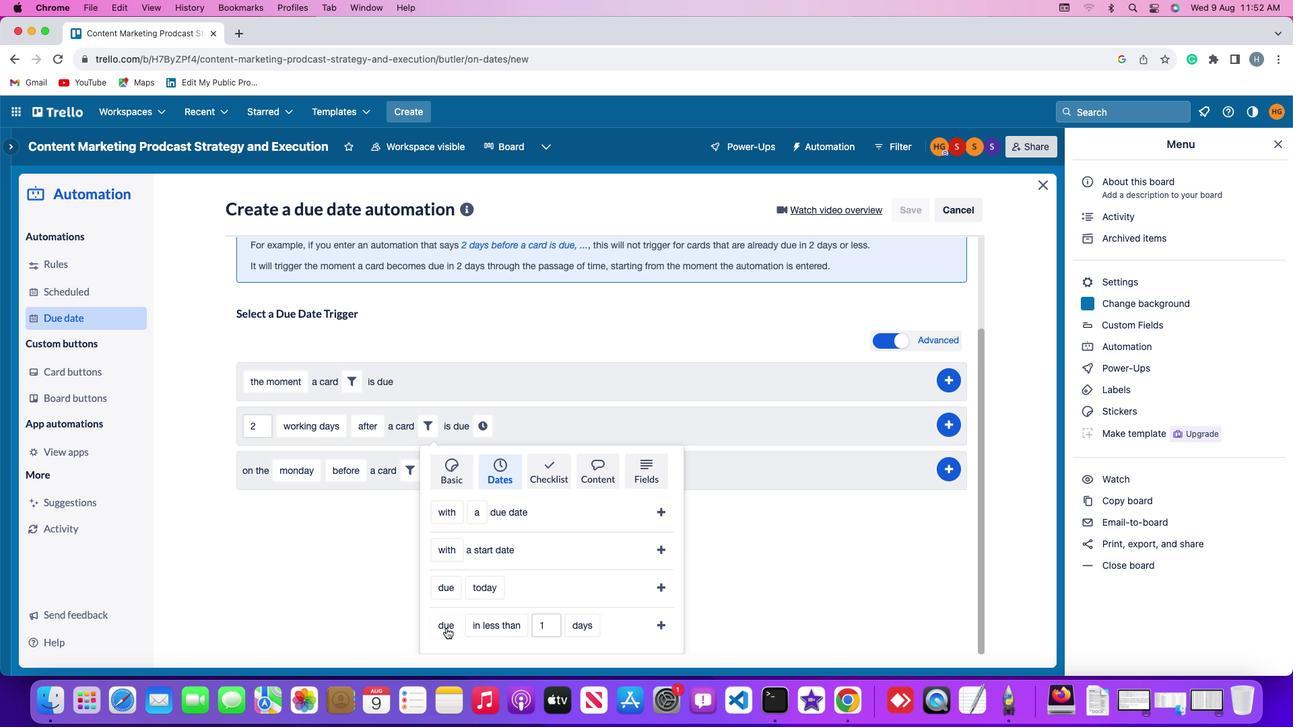 
Action: Mouse moved to (463, 561)
Screenshot: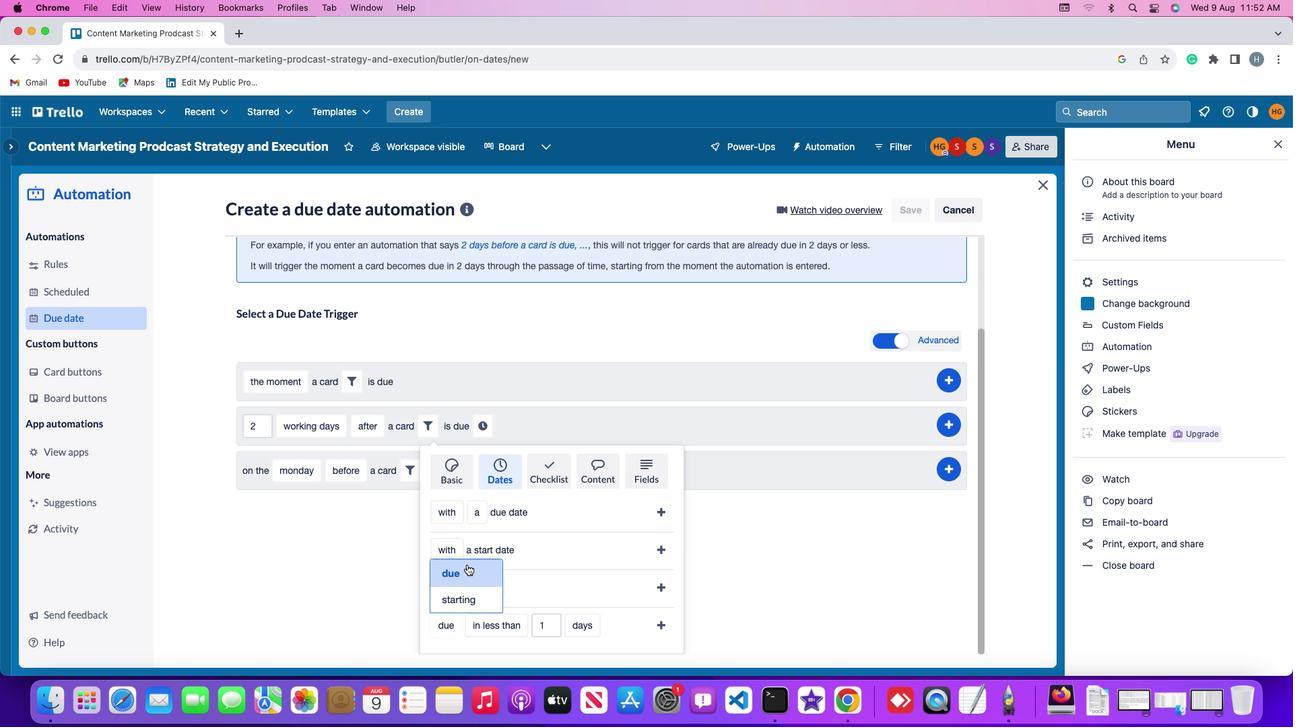 
Action: Mouse pressed left at (463, 561)
Screenshot: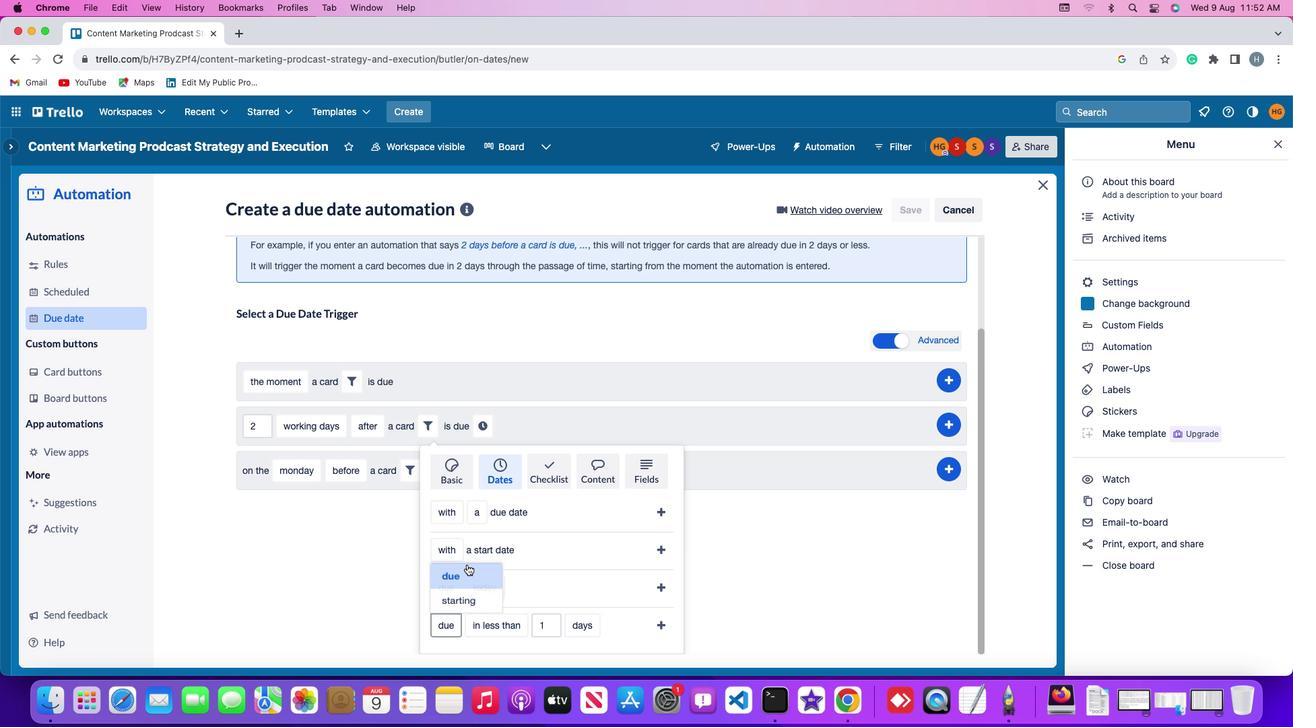 
Action: Mouse moved to (492, 617)
Screenshot: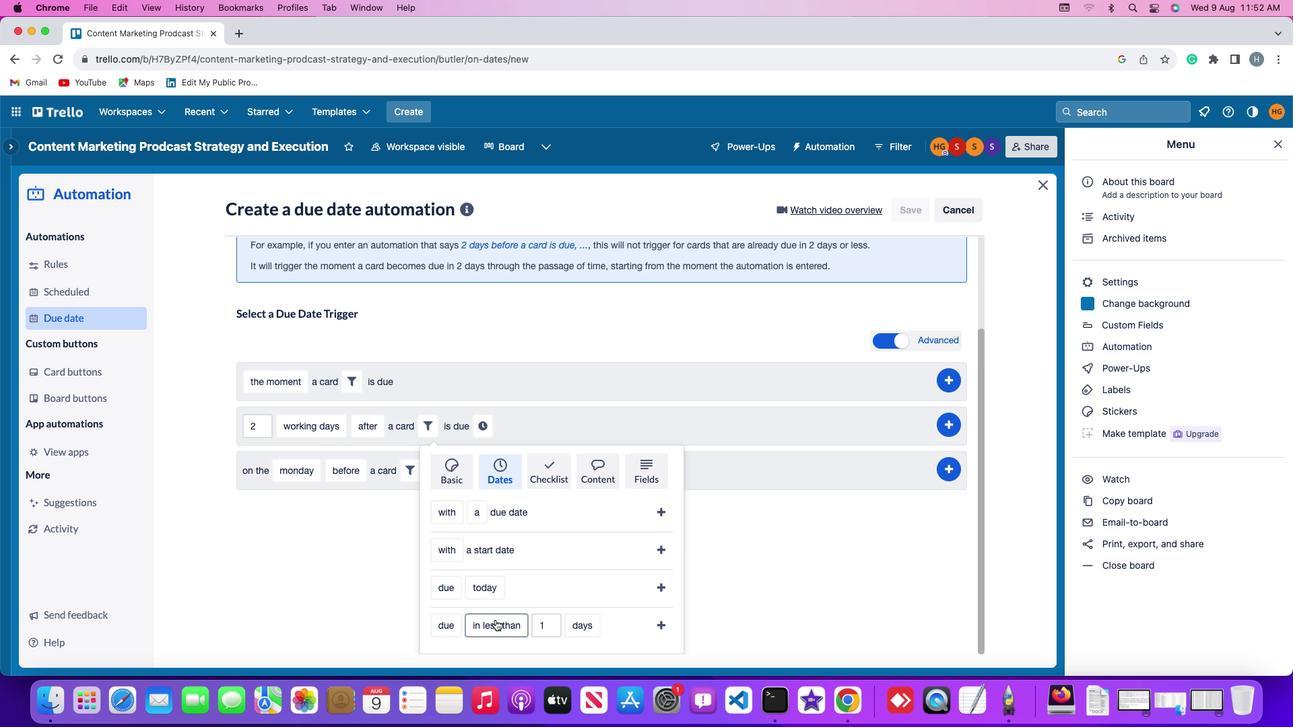 
Action: Mouse pressed left at (492, 617)
Screenshot: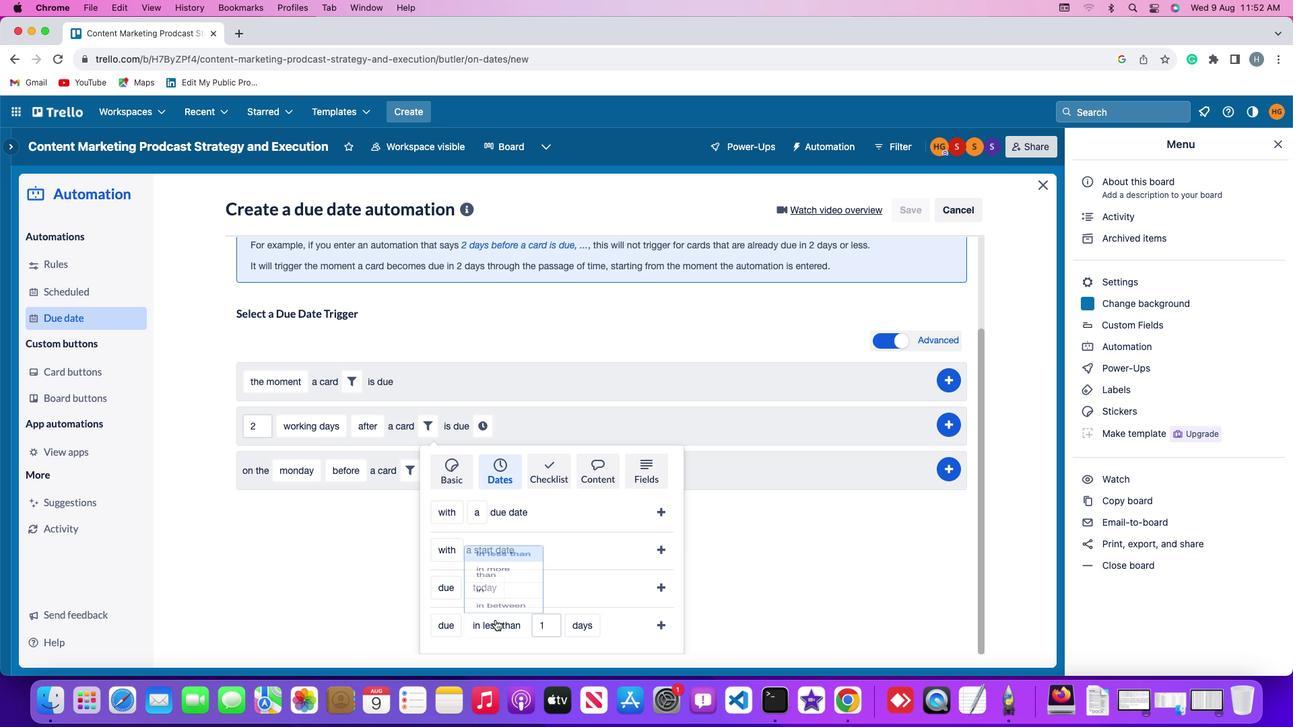 
Action: Mouse moved to (509, 539)
Screenshot: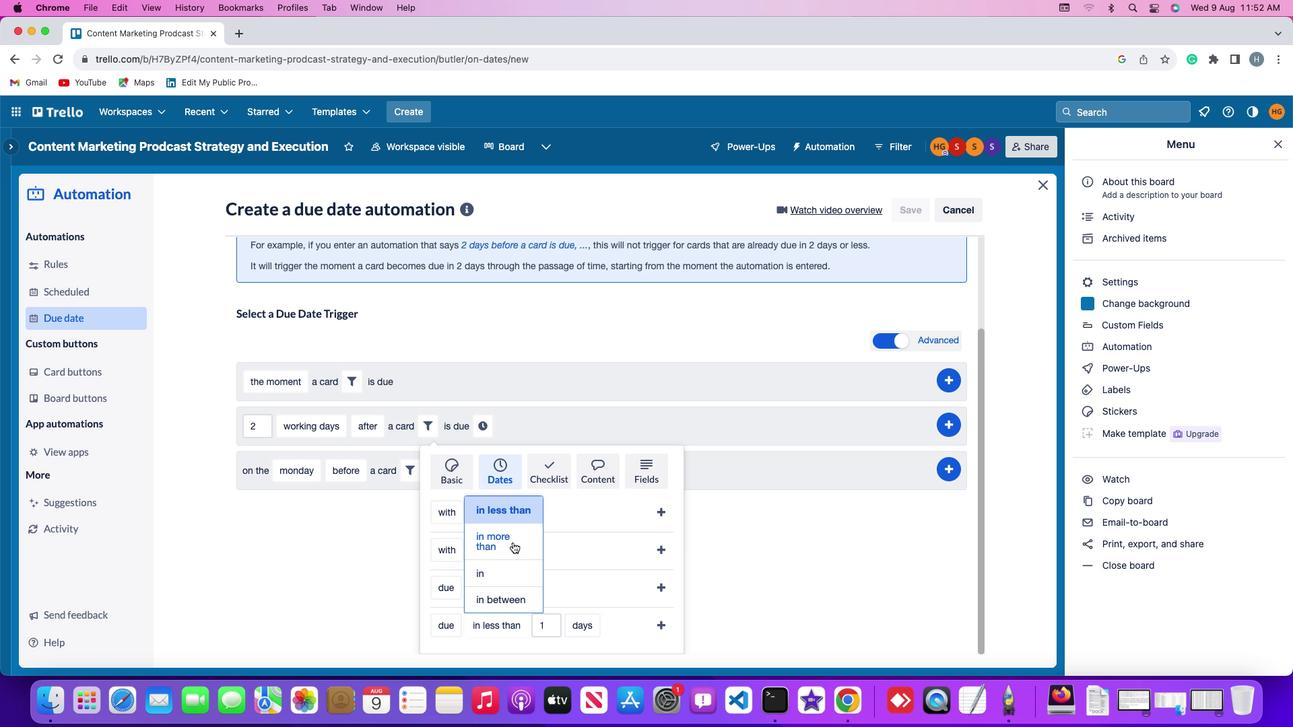 
Action: Mouse pressed left at (509, 539)
Screenshot: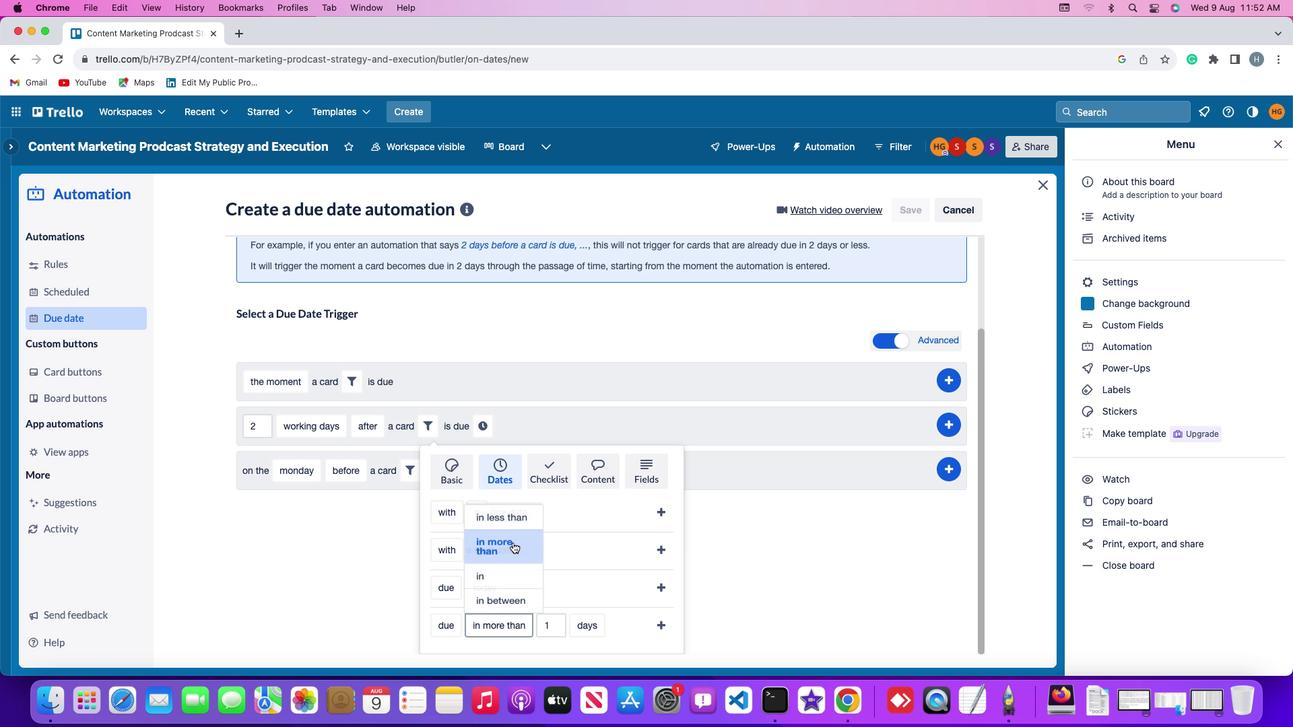 
Action: Mouse moved to (557, 627)
Screenshot: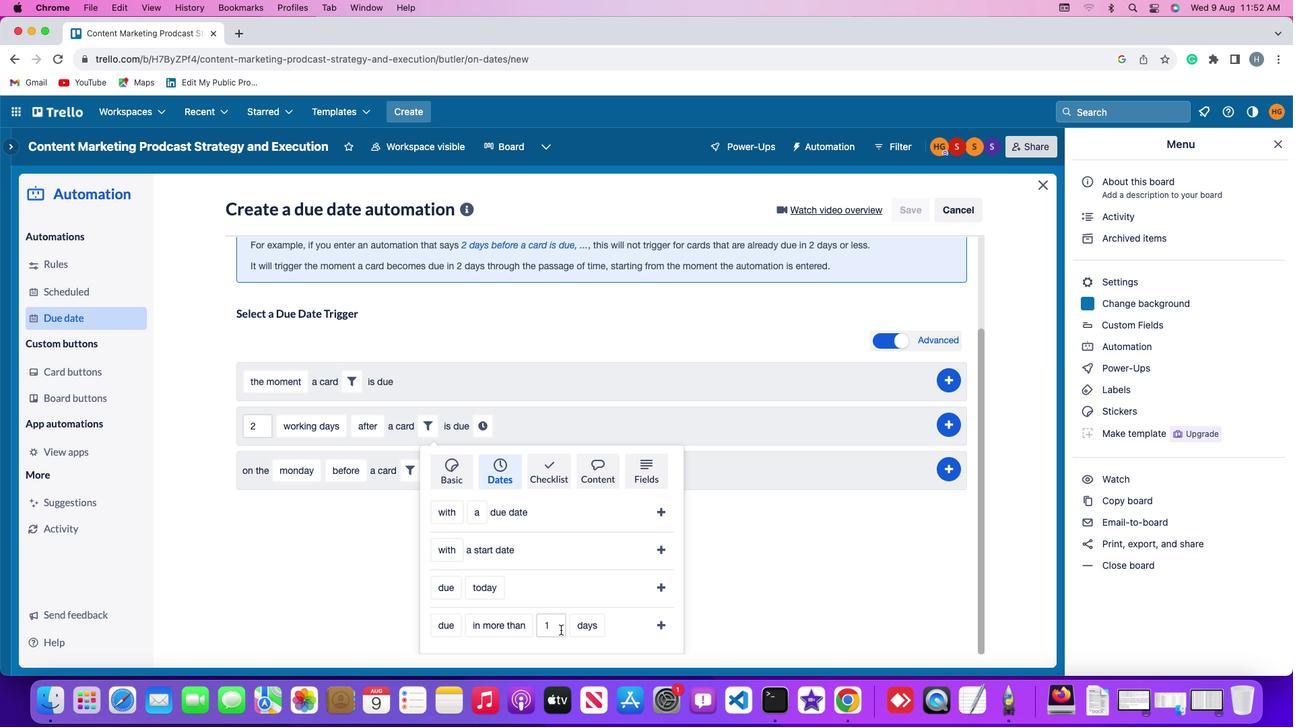 
Action: Mouse pressed left at (557, 627)
Screenshot: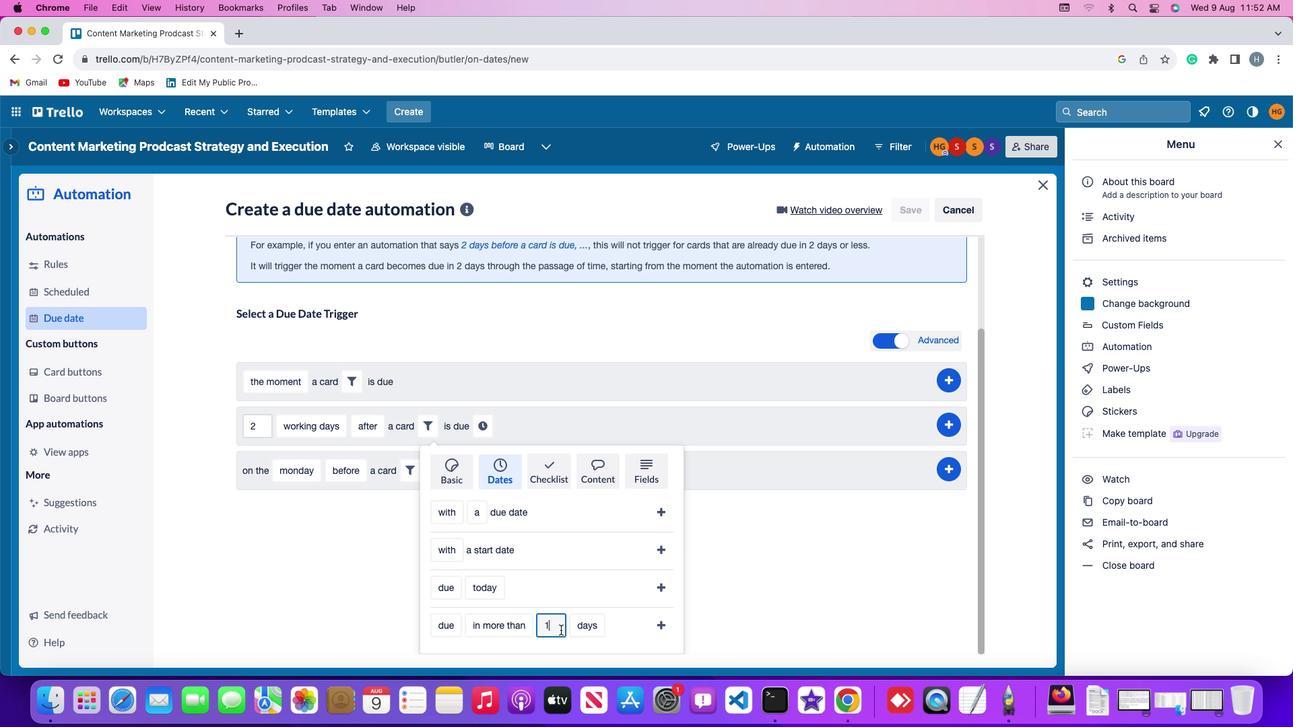 
Action: Key pressed Key.backspace'1'
Screenshot: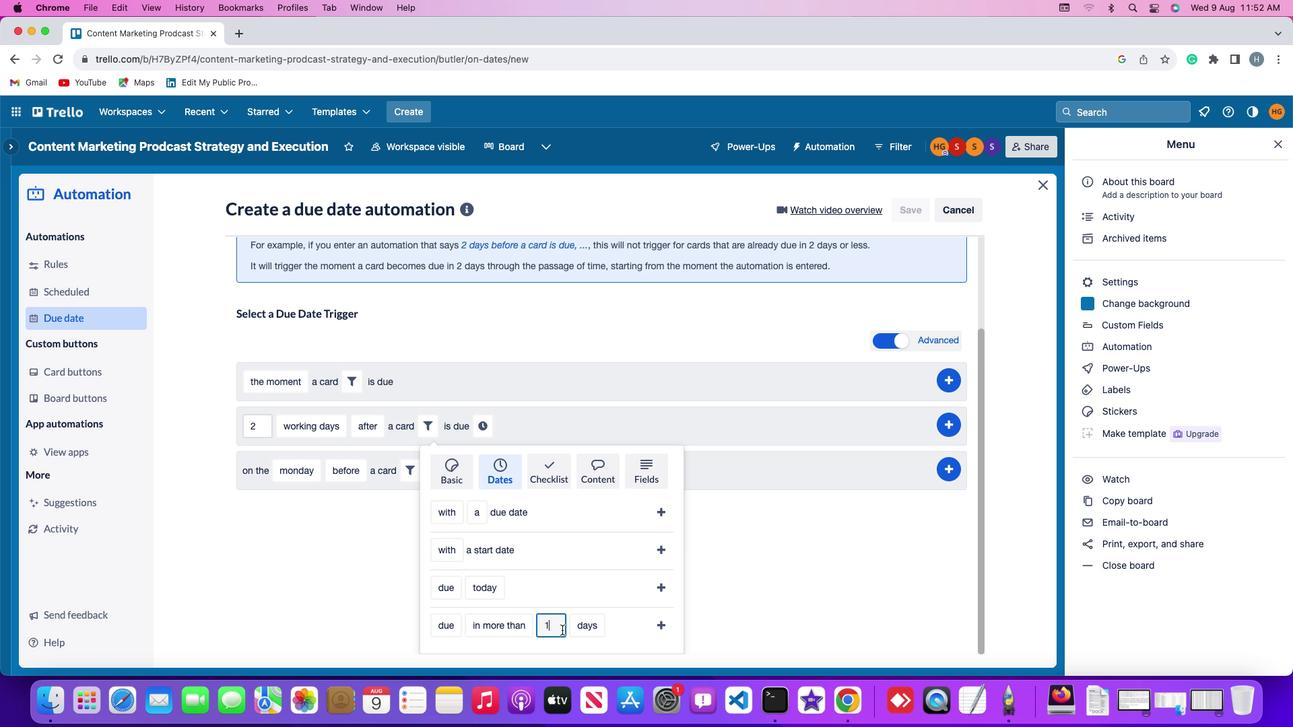 
Action: Mouse moved to (582, 624)
Screenshot: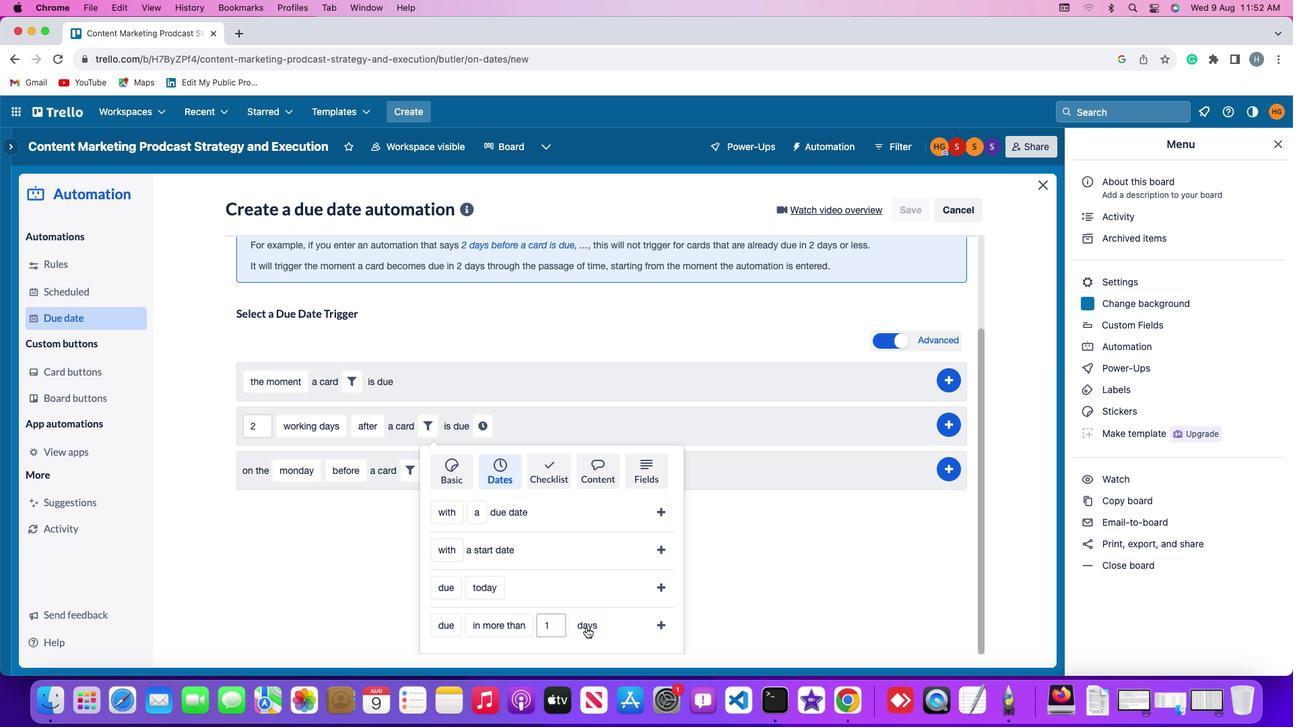
Action: Mouse pressed left at (582, 624)
Screenshot: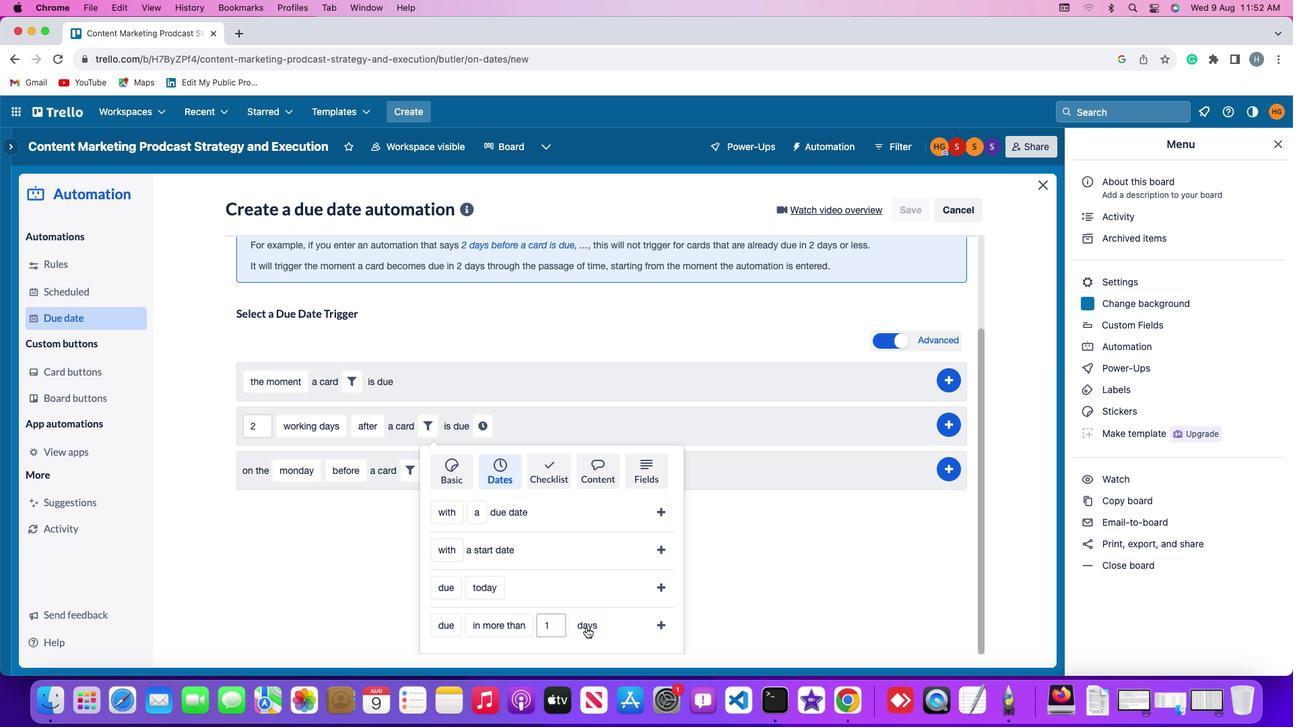 
Action: Mouse moved to (599, 594)
Screenshot: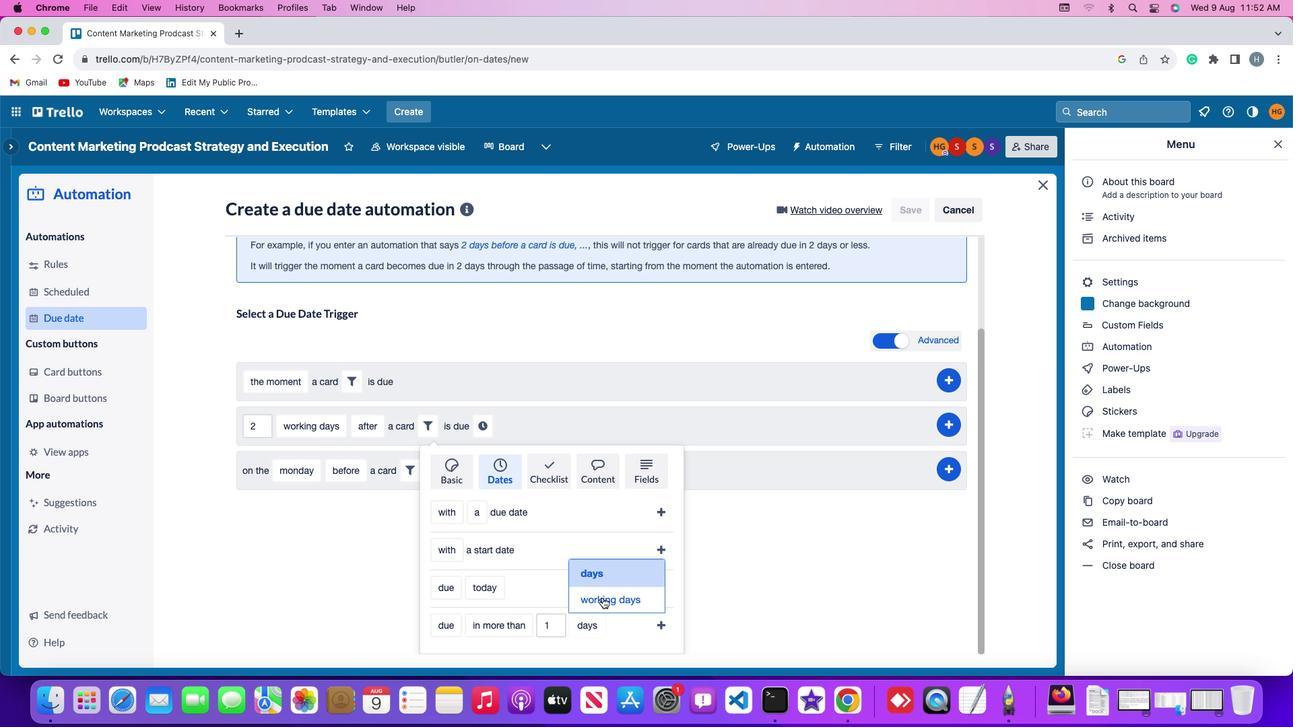 
Action: Mouse pressed left at (599, 594)
Screenshot: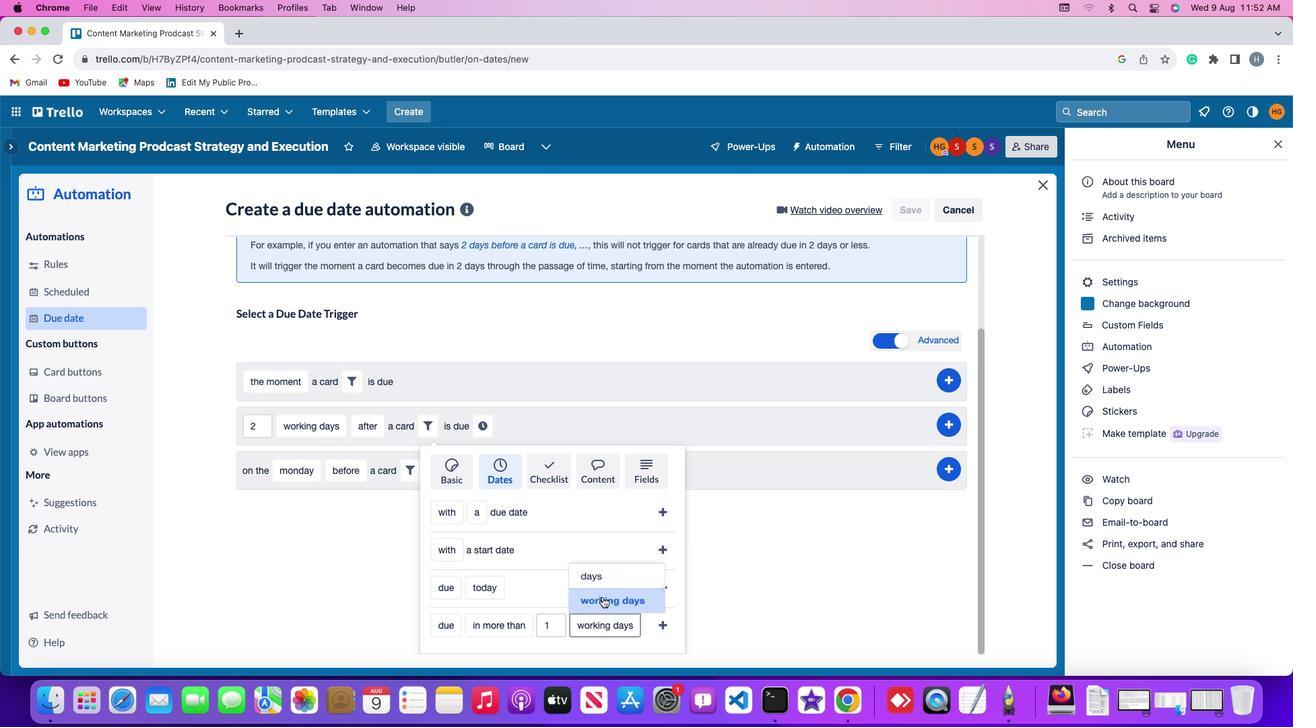 
Action: Mouse moved to (662, 620)
Screenshot: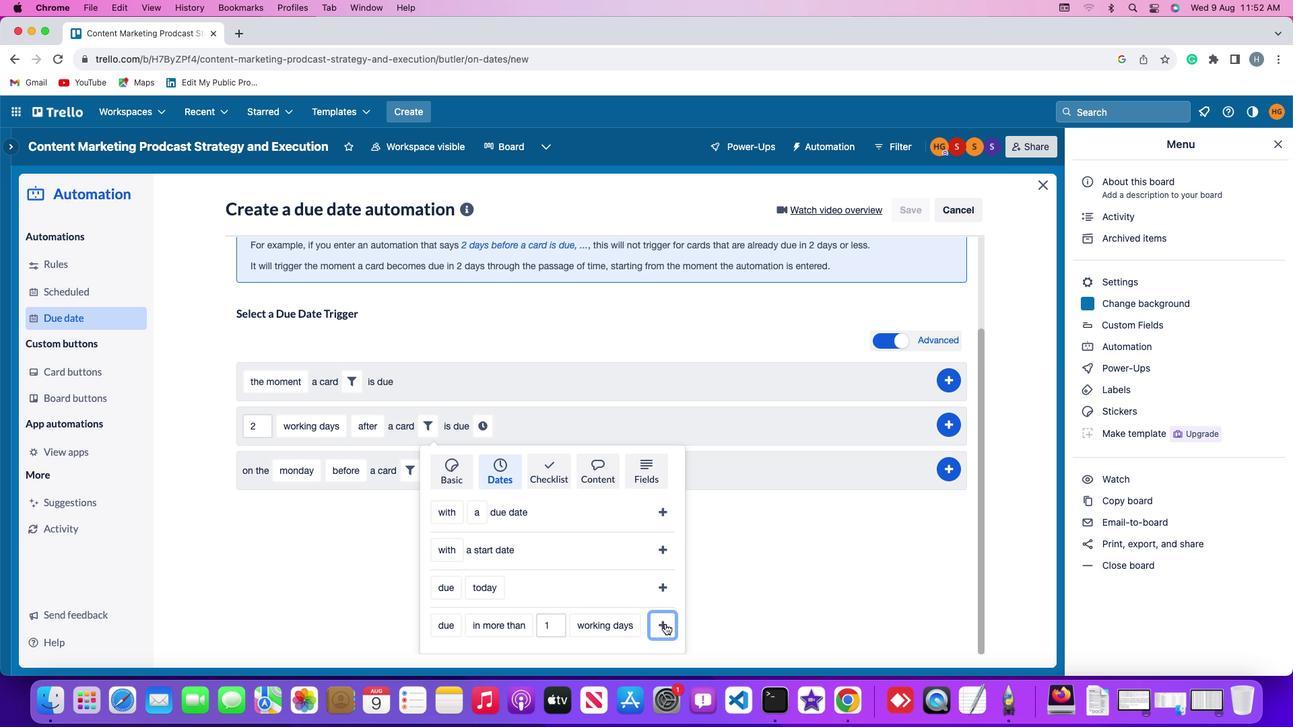 
Action: Mouse pressed left at (662, 620)
Screenshot: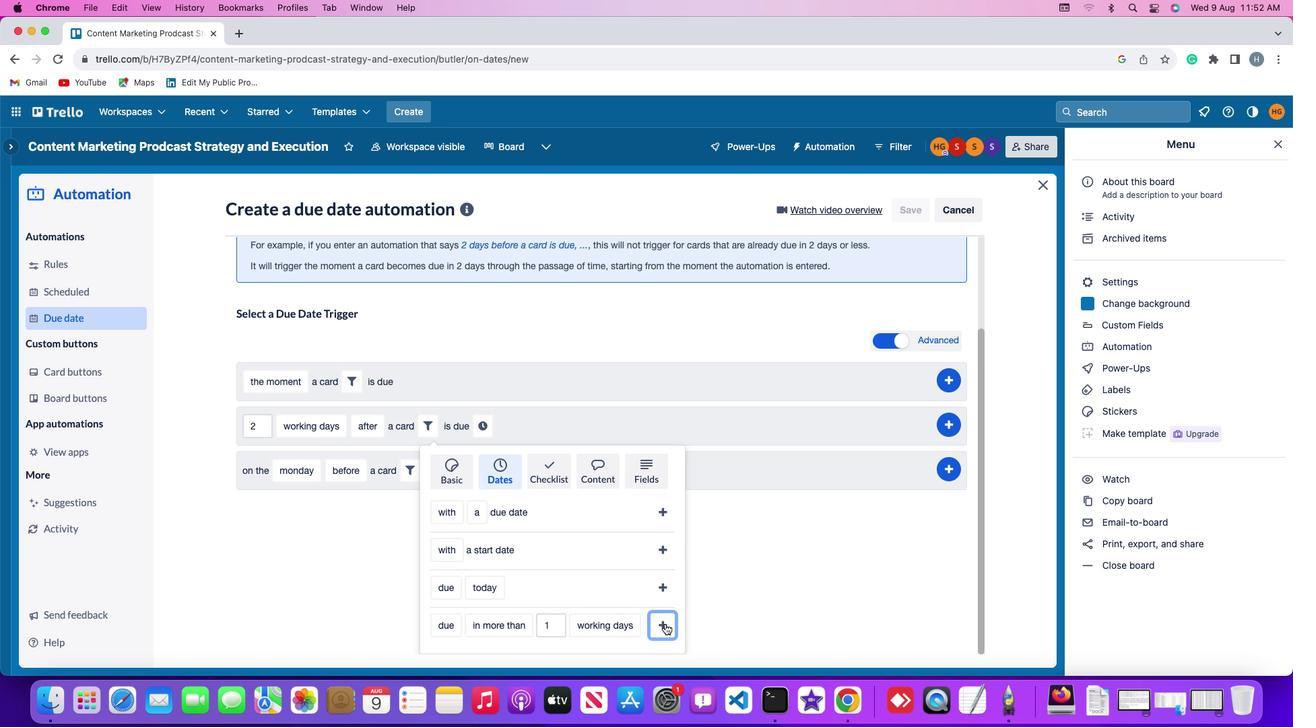 
Action: Mouse moved to (645, 539)
Screenshot: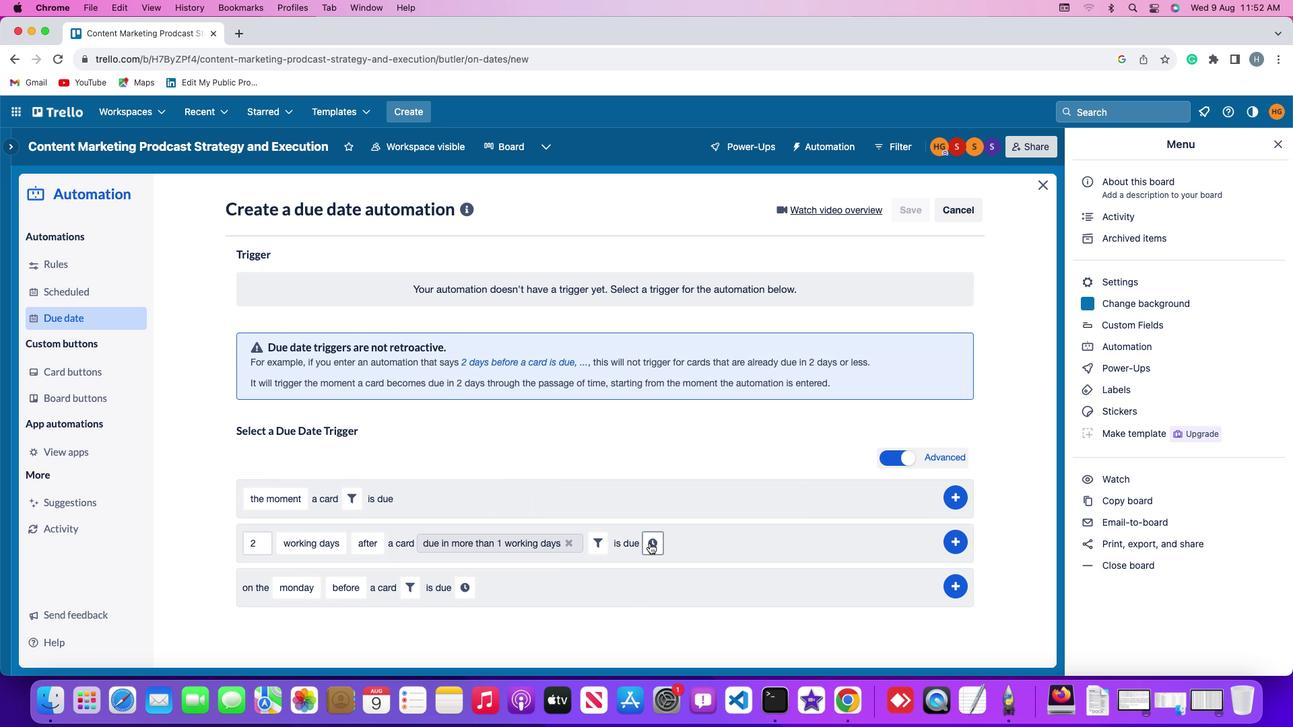 
Action: Mouse pressed left at (645, 539)
Screenshot: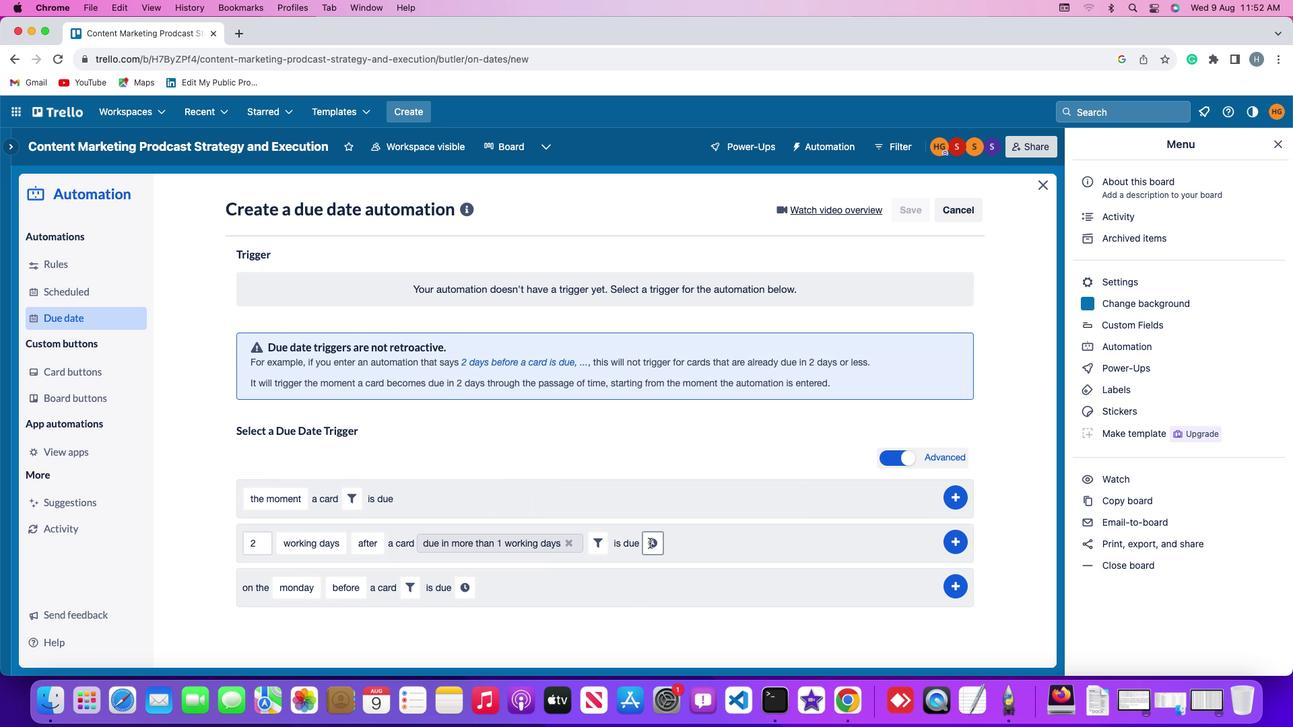 
Action: Mouse moved to (675, 546)
Screenshot: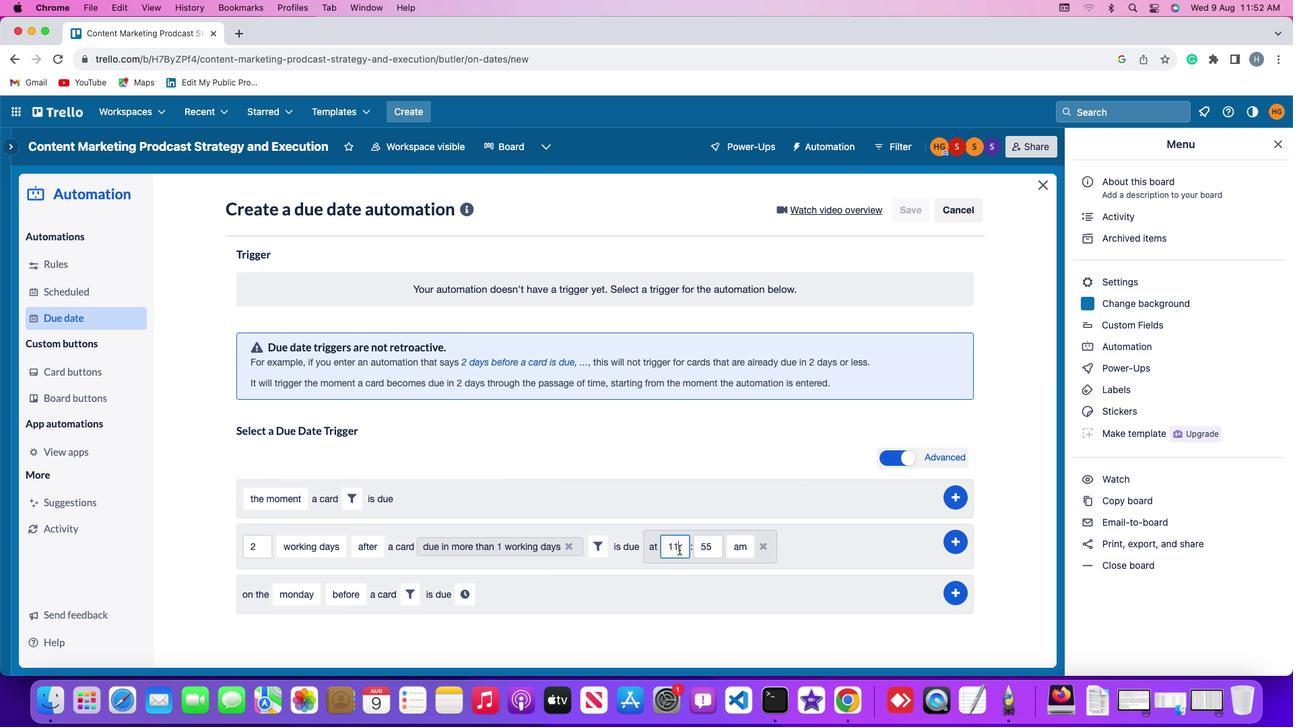 
Action: Mouse pressed left at (675, 546)
Screenshot: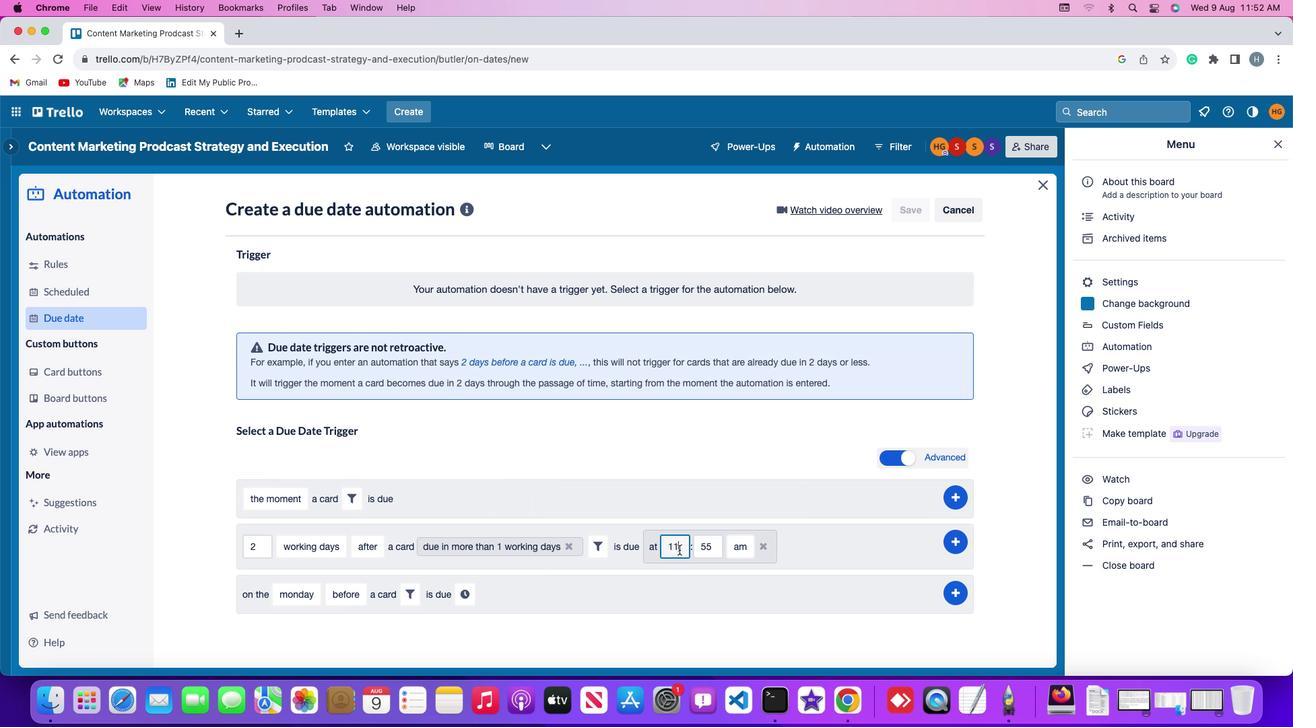 
Action: Key pressed Key.backspaceKey.backspace'1''1'
Screenshot: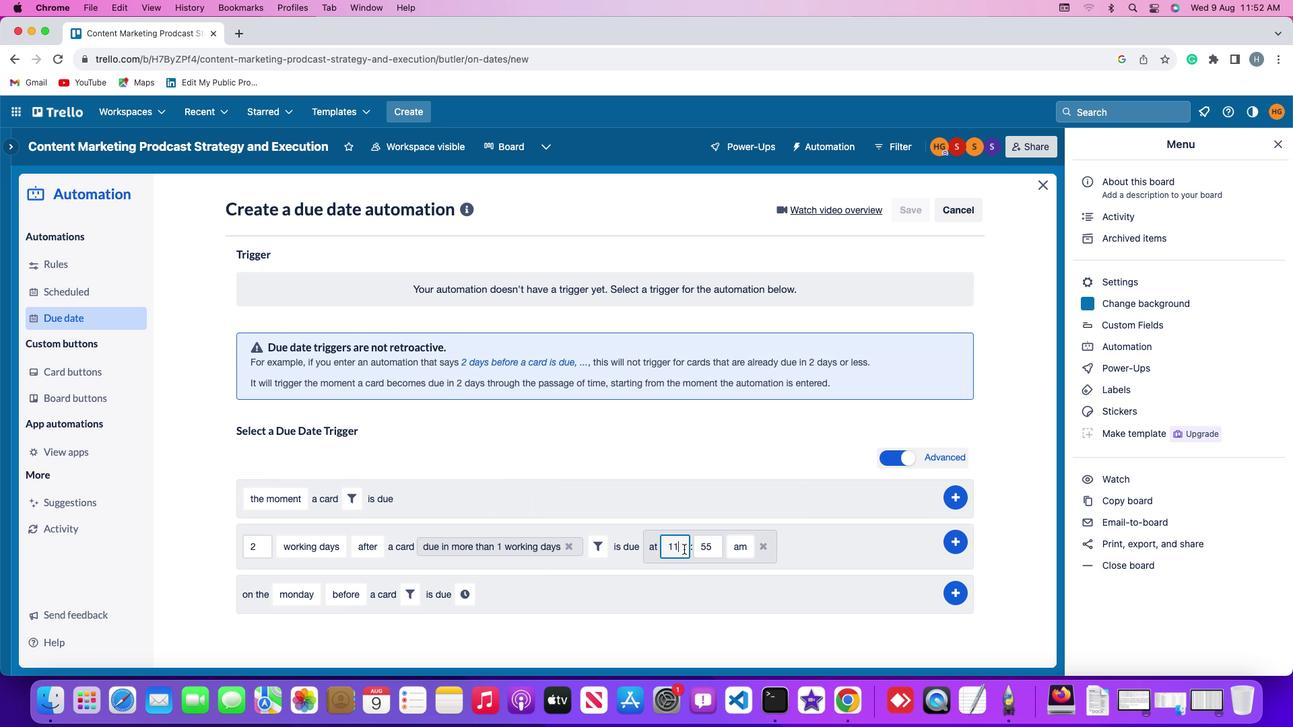 
Action: Mouse moved to (709, 540)
Screenshot: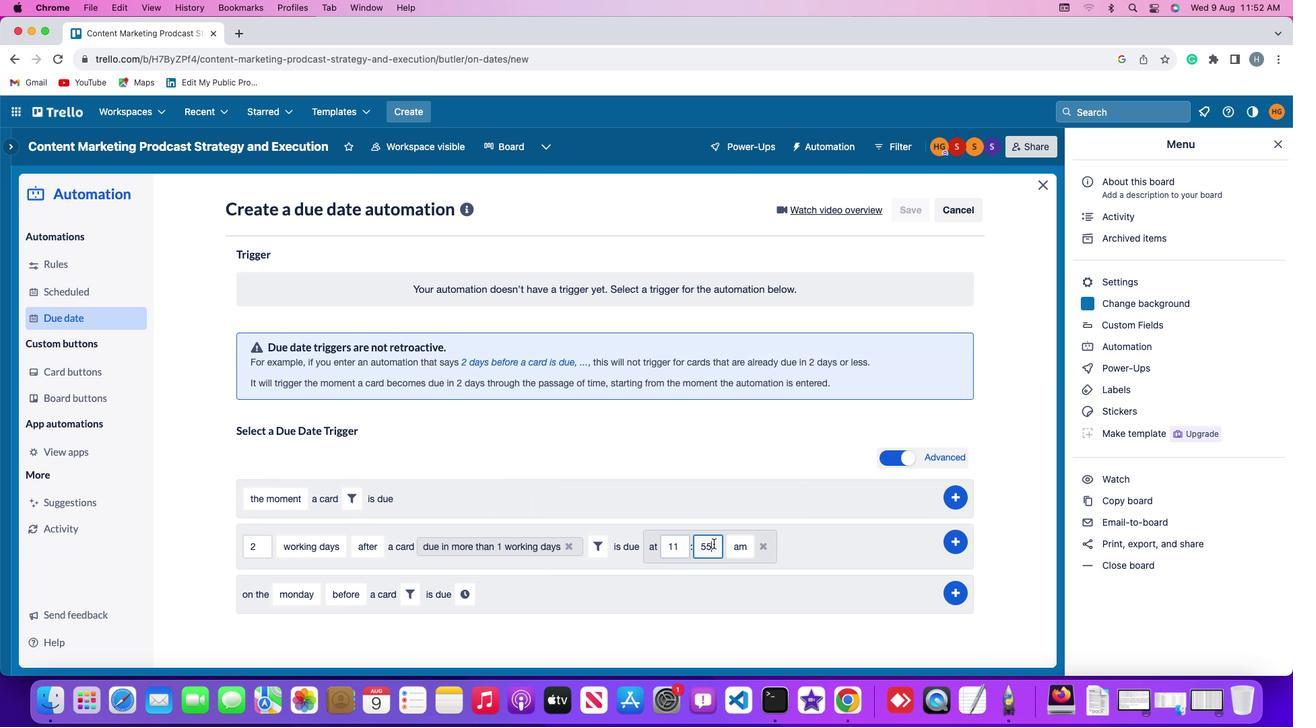 
Action: Mouse pressed left at (709, 540)
Screenshot: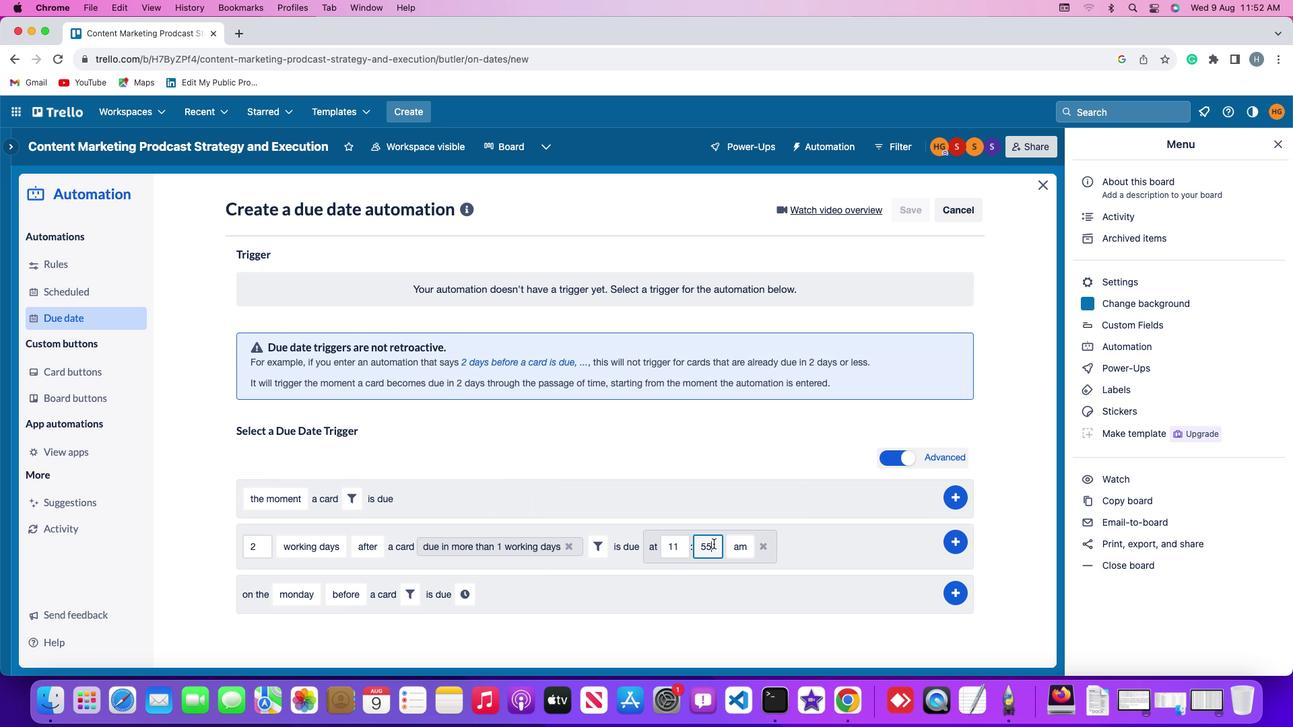 
Action: Key pressed Key.backspaceKey.backspace'0''0'
Screenshot: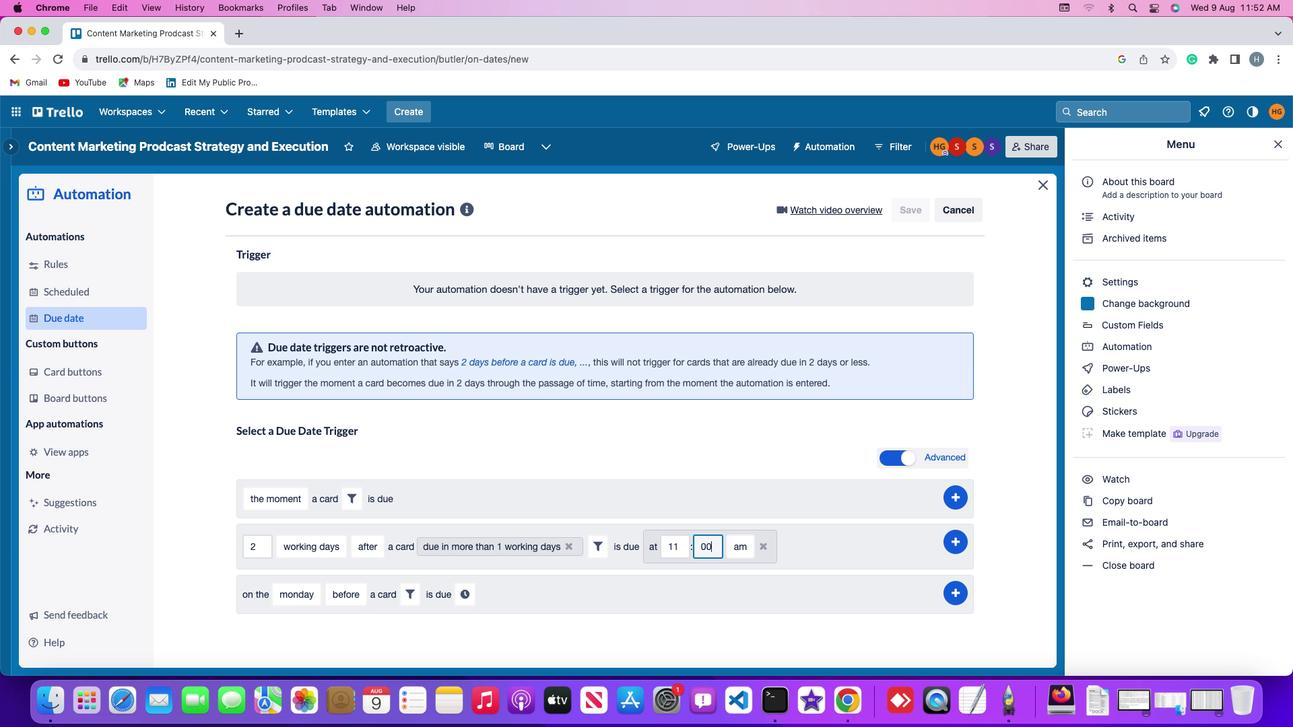 
Action: Mouse moved to (728, 542)
Screenshot: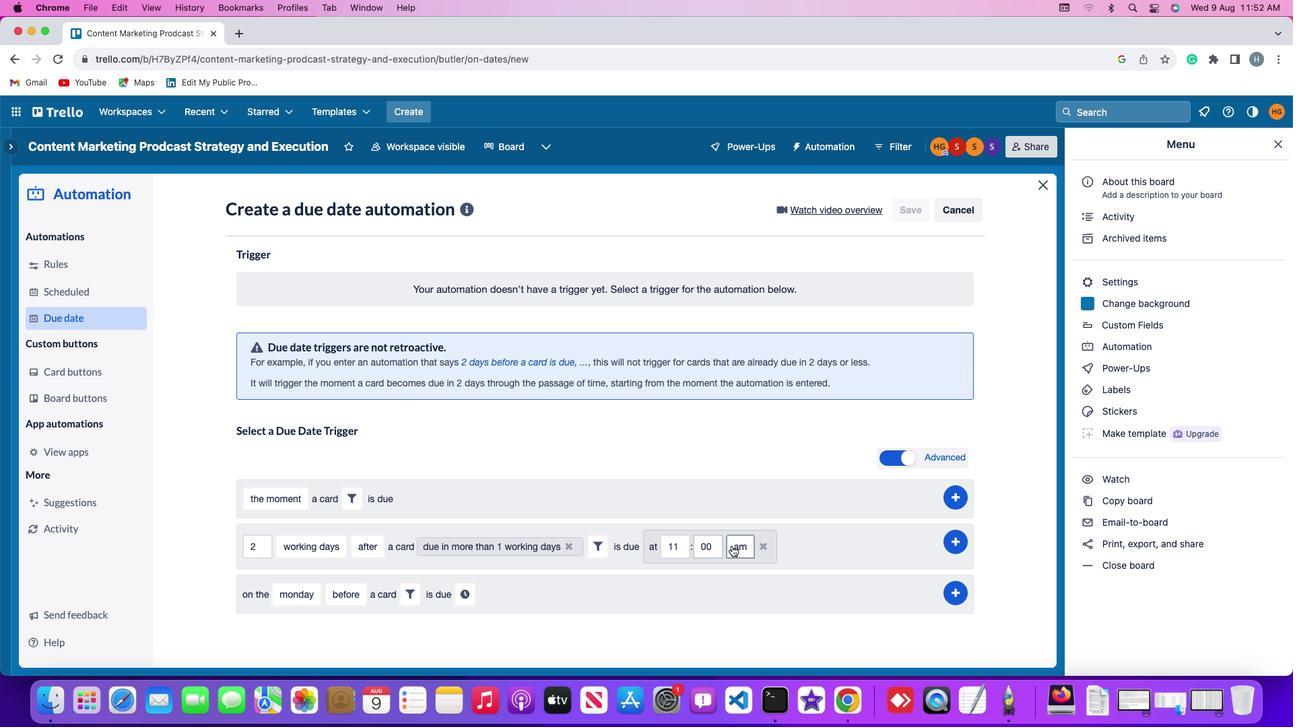 
Action: Mouse pressed left at (728, 542)
Screenshot: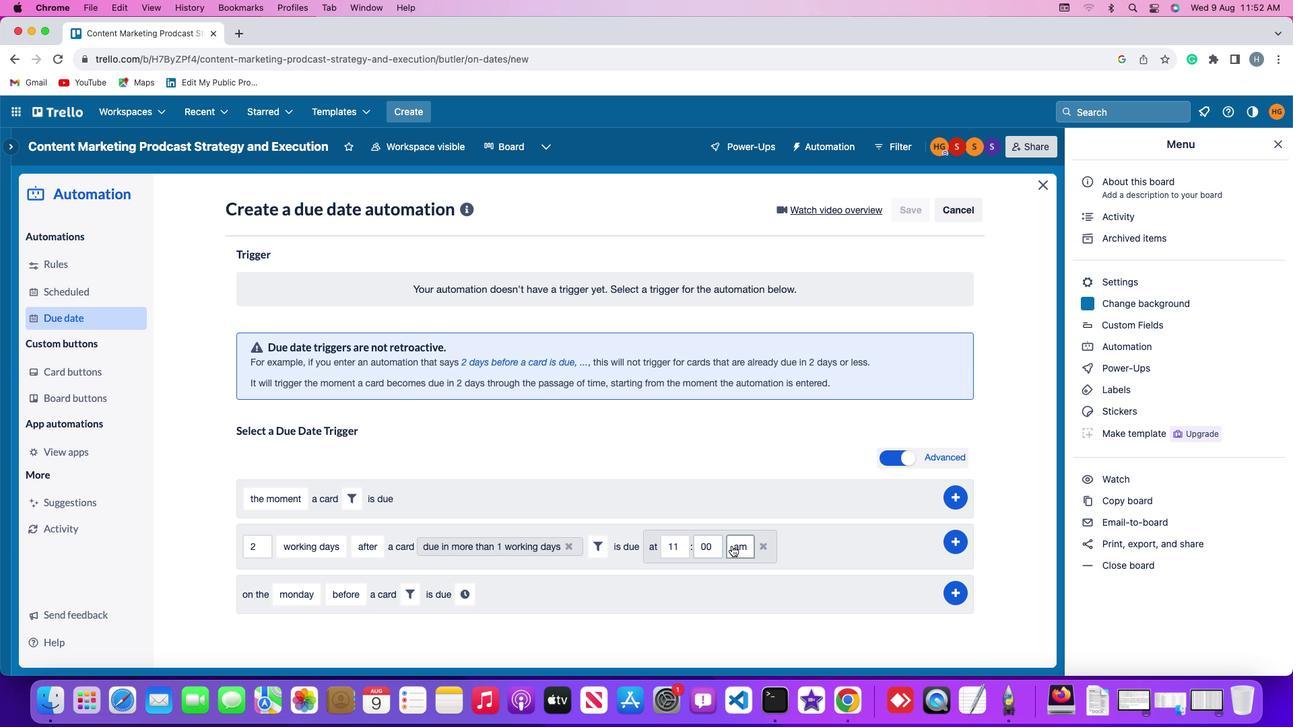 
Action: Mouse moved to (738, 573)
Screenshot: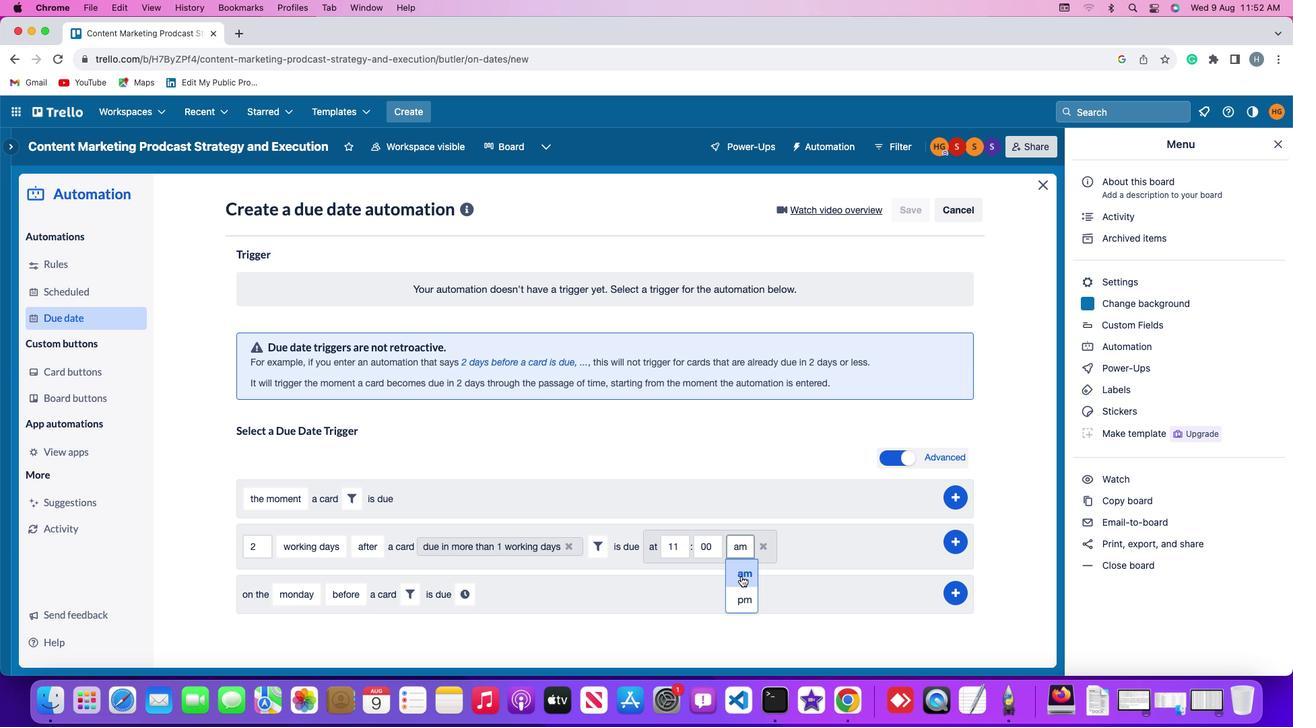 
Action: Mouse pressed left at (738, 573)
Screenshot: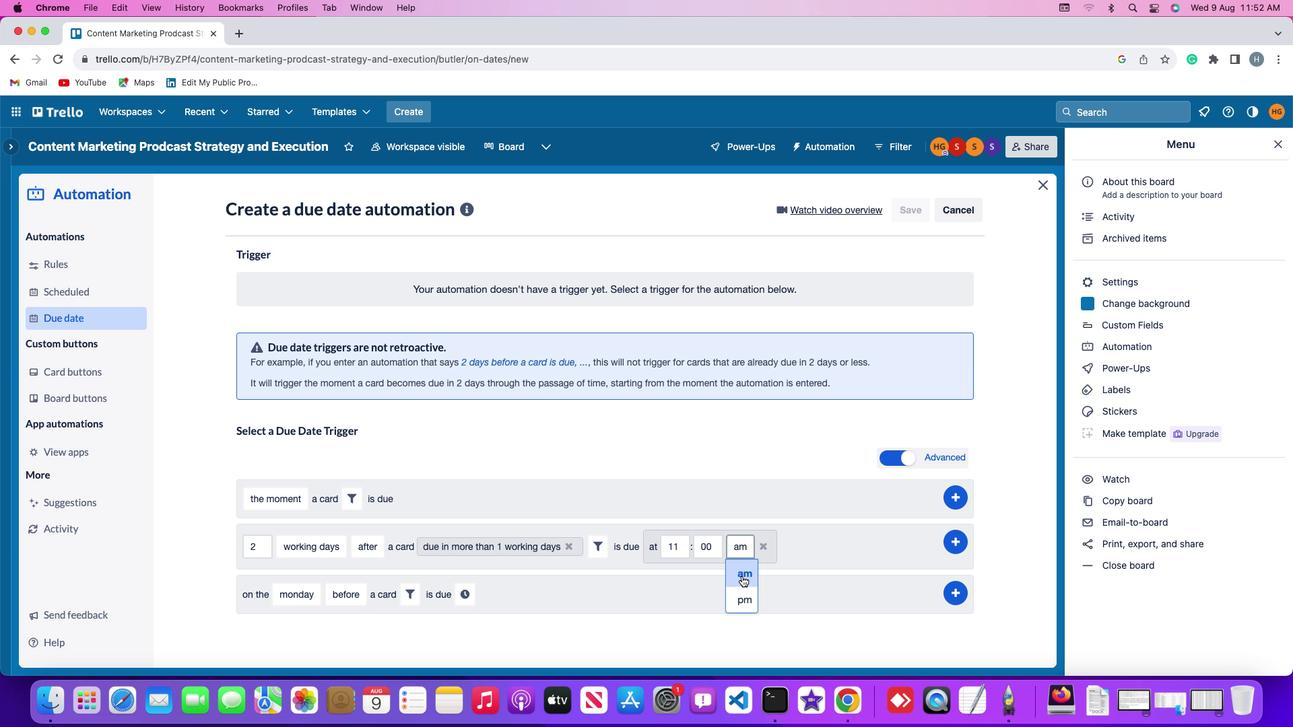 
Action: Mouse moved to (954, 536)
Screenshot: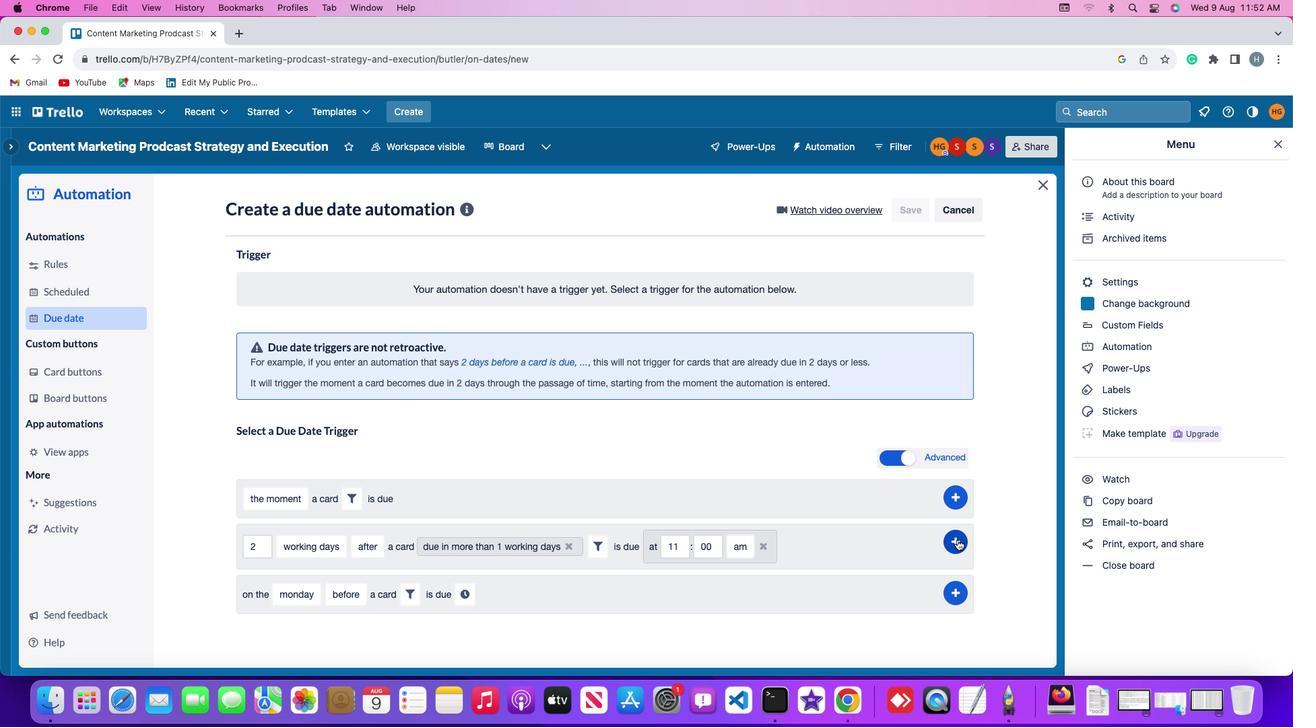 
Action: Mouse pressed left at (954, 536)
Screenshot: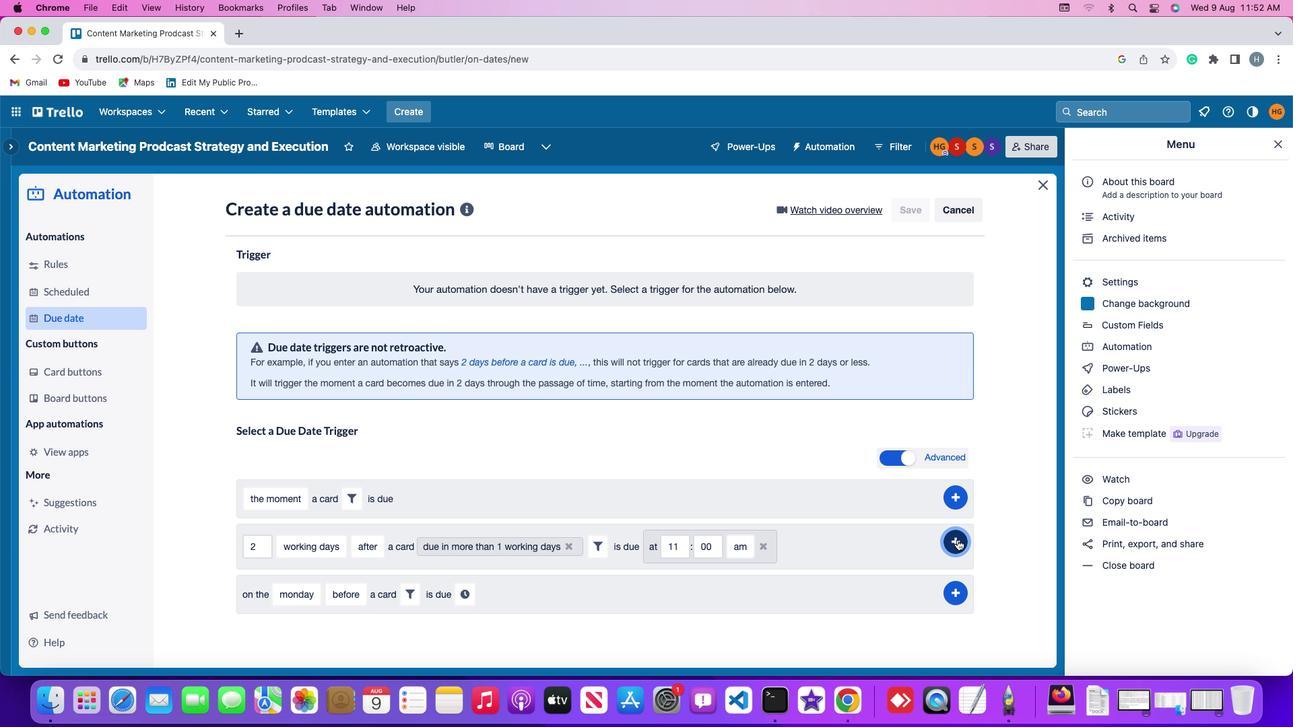 
Action: Mouse moved to (1031, 423)
Screenshot: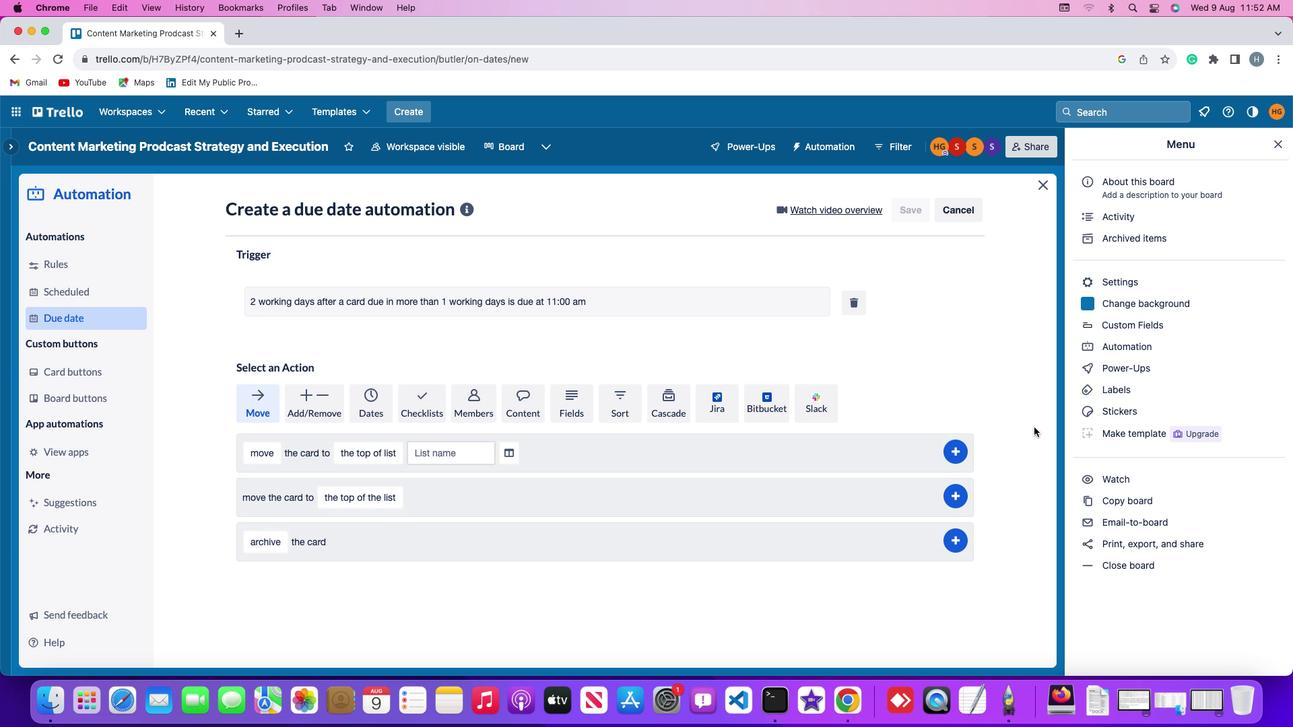 
